 Task: Log work in the project TurboCharge for the issue 'Develop a new tool for automated testing of augmented reality applications' spent time as '3w 3d 9h 51m' and remaining time as '3w 3d 21h 59m' and move to top of backlog. Now add the issue to the epic 'IT Service Desk Implementation'.
Action: Mouse moved to (208, 69)
Screenshot: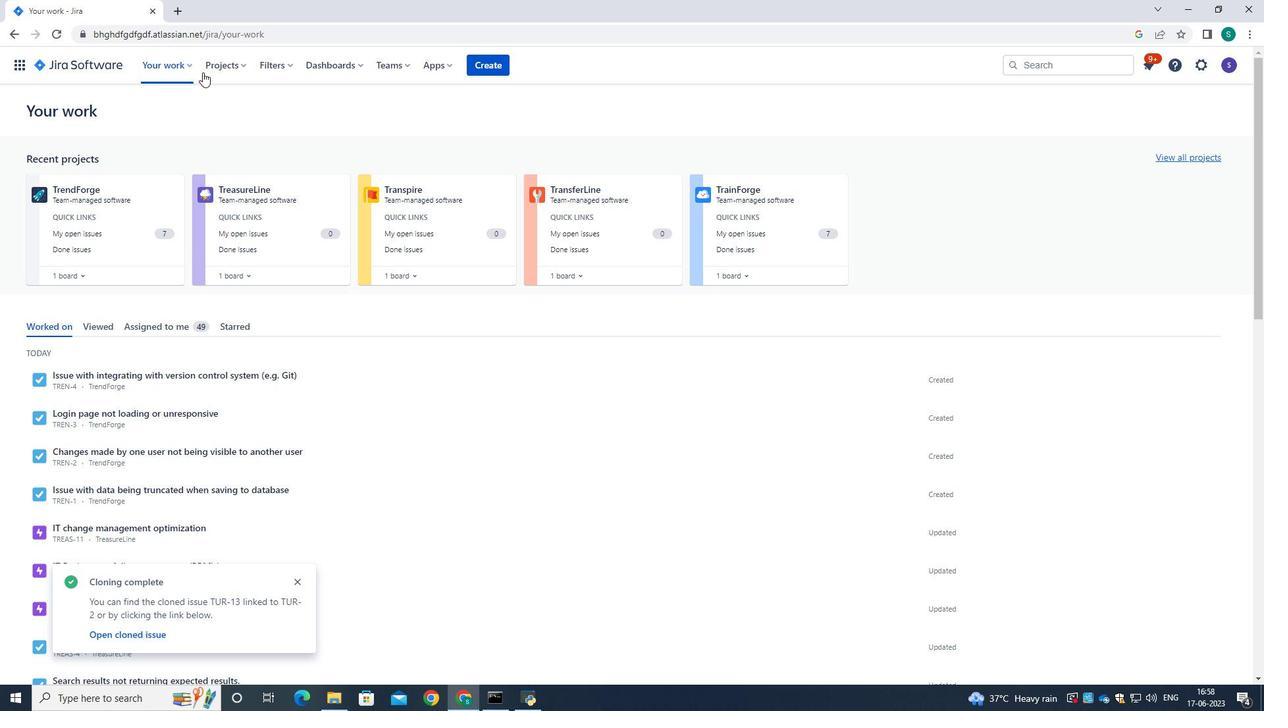 
Action: Mouse pressed left at (208, 69)
Screenshot: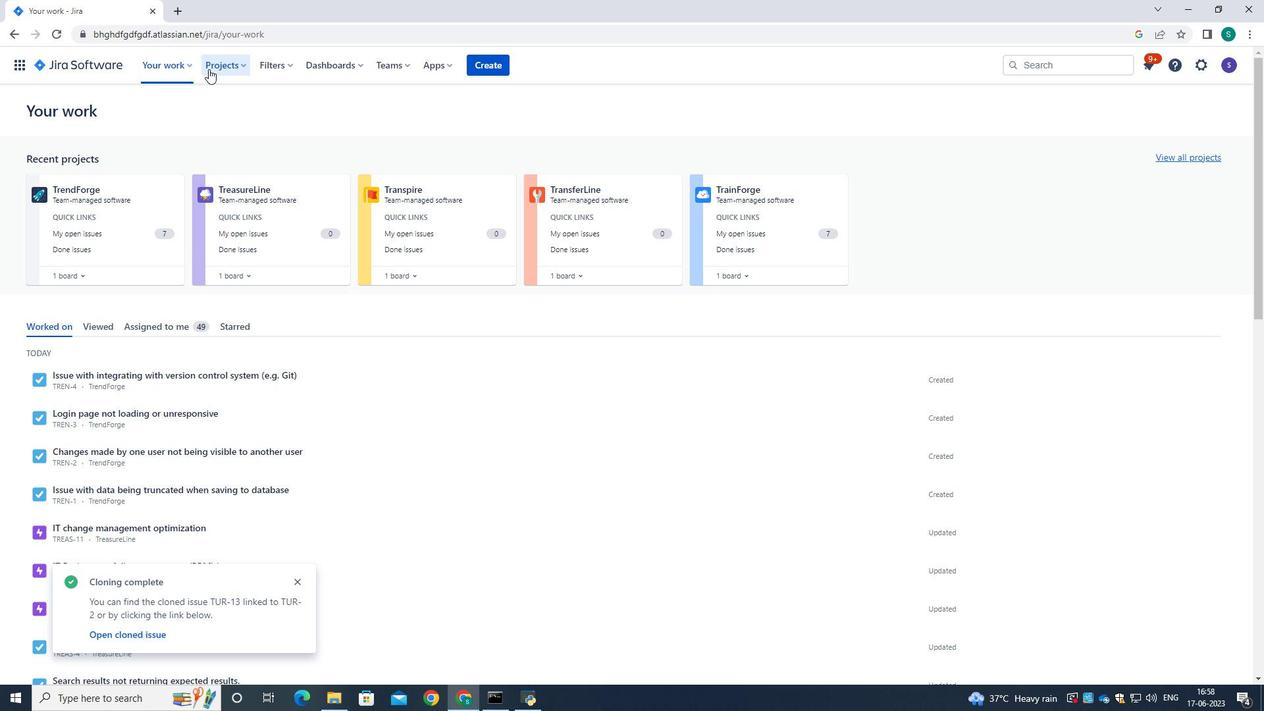 
Action: Mouse moved to (219, 121)
Screenshot: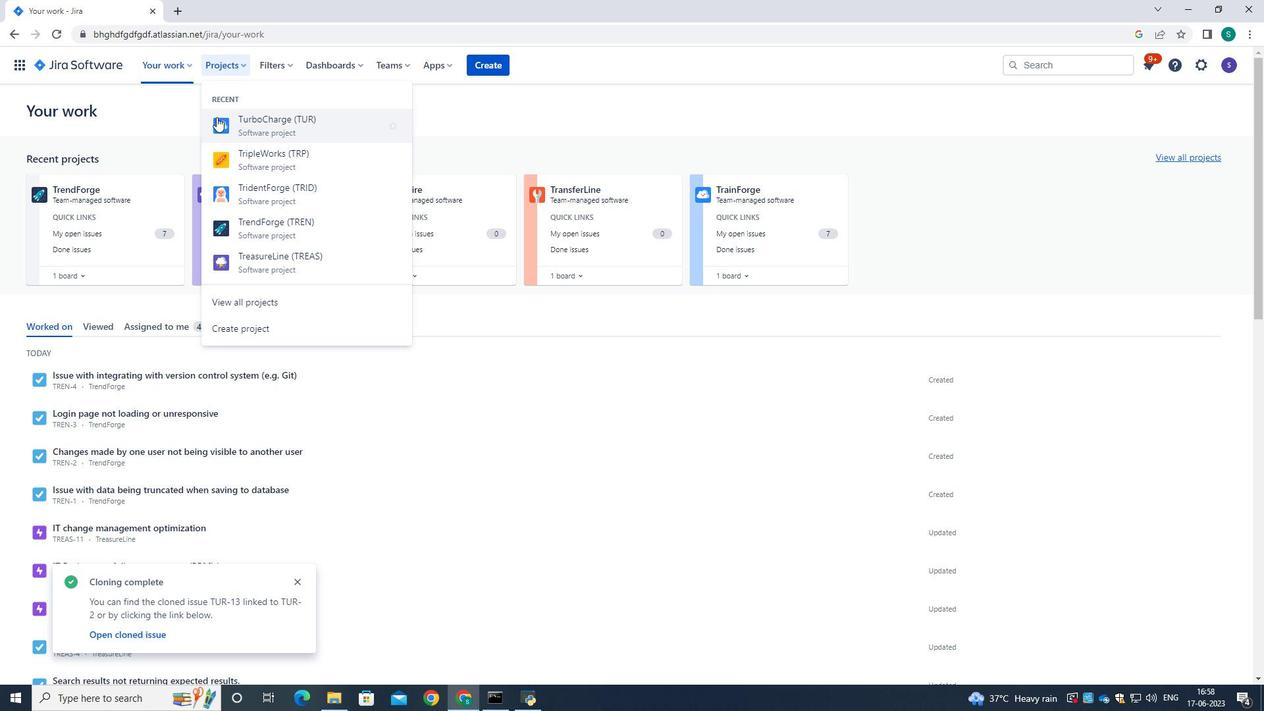 
Action: Mouse pressed left at (219, 121)
Screenshot: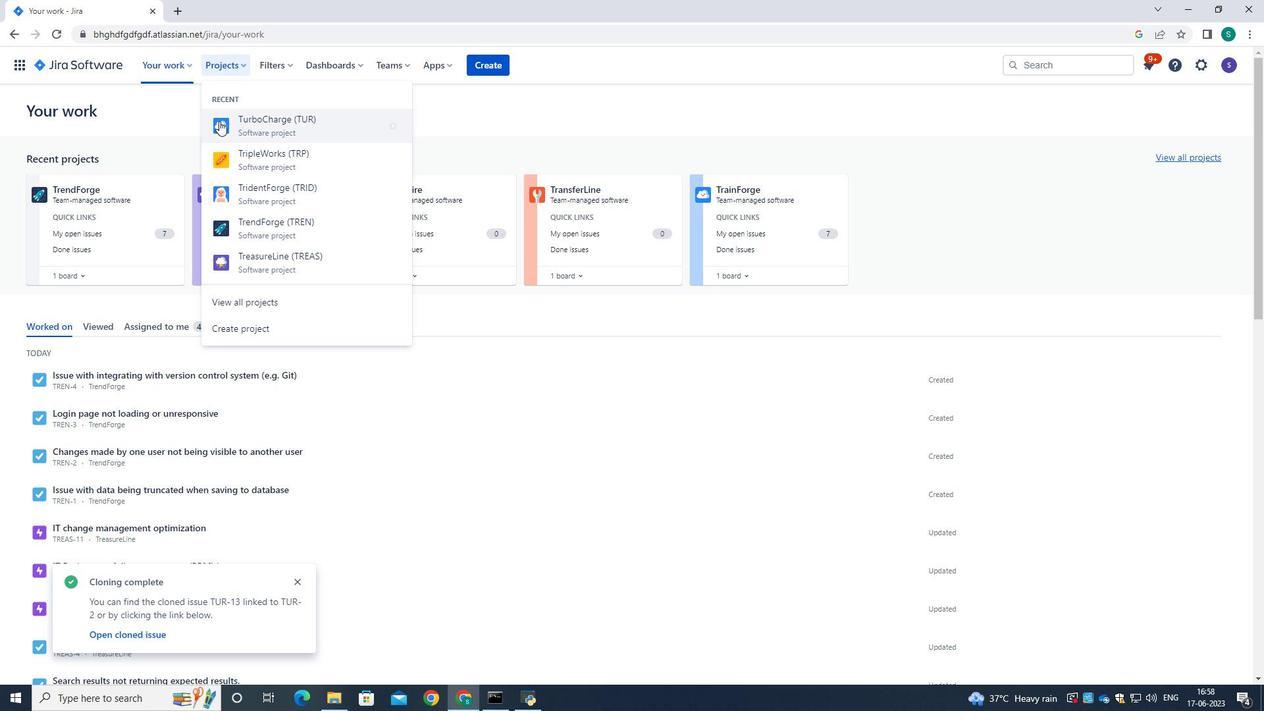
Action: Mouse moved to (68, 190)
Screenshot: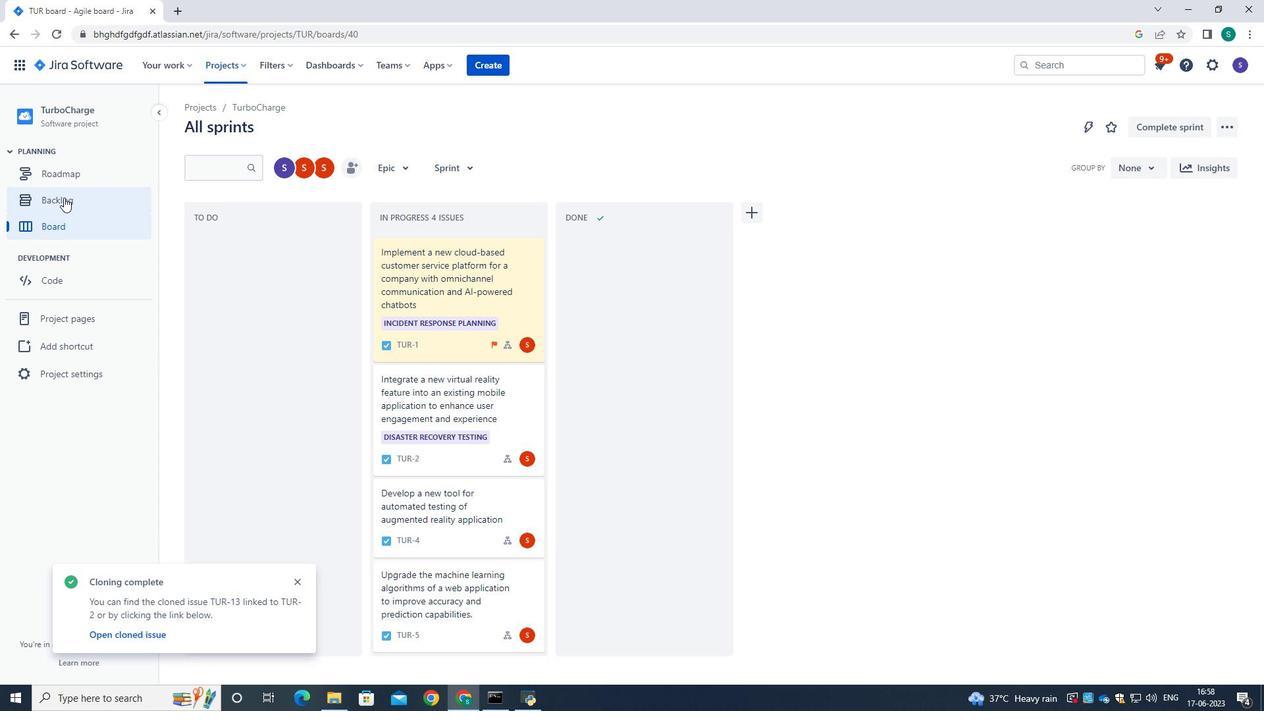
Action: Mouse pressed left at (68, 190)
Screenshot: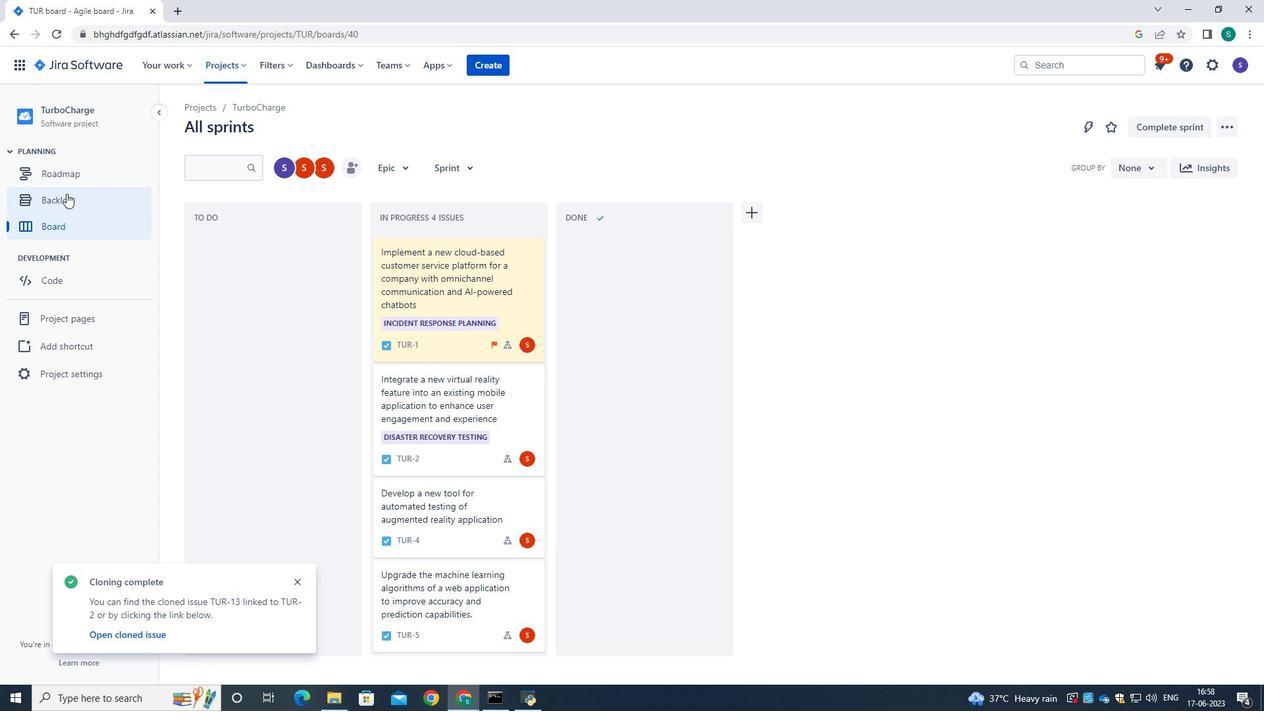 
Action: Mouse moved to (574, 264)
Screenshot: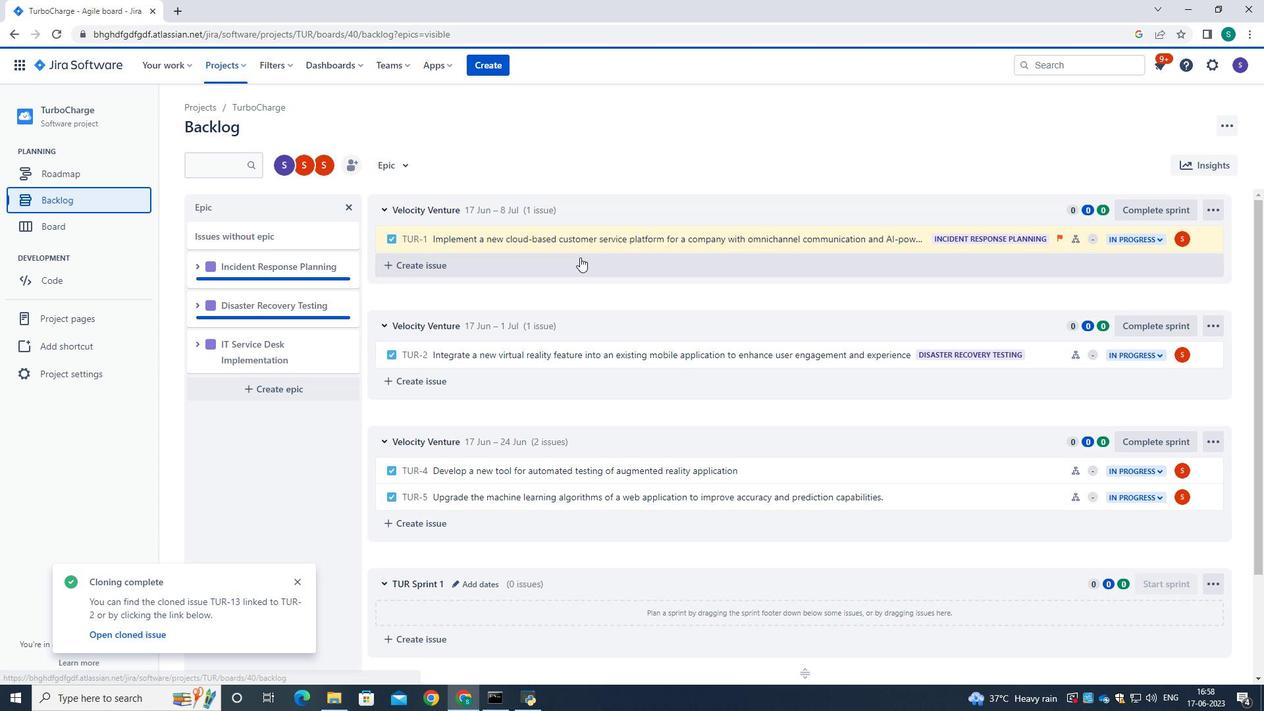 
Action: Mouse scrolled (574, 264) with delta (0, 0)
Screenshot: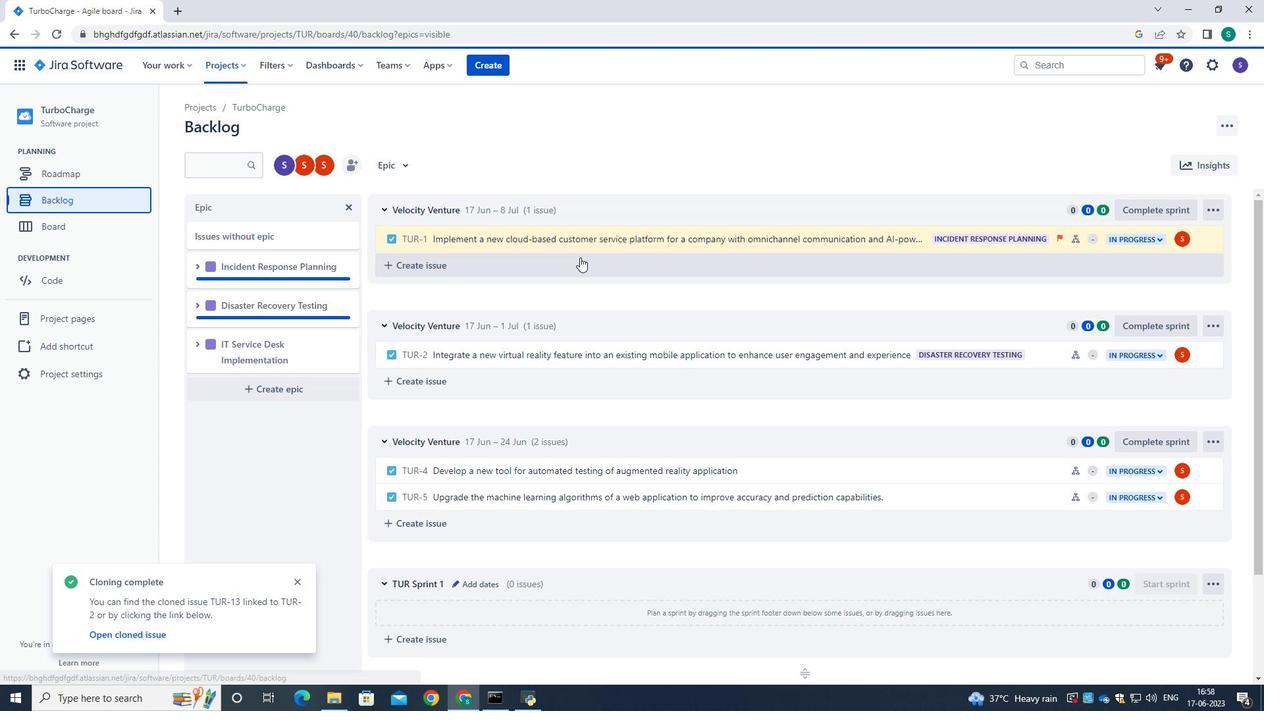 
Action: Mouse scrolled (574, 264) with delta (0, 0)
Screenshot: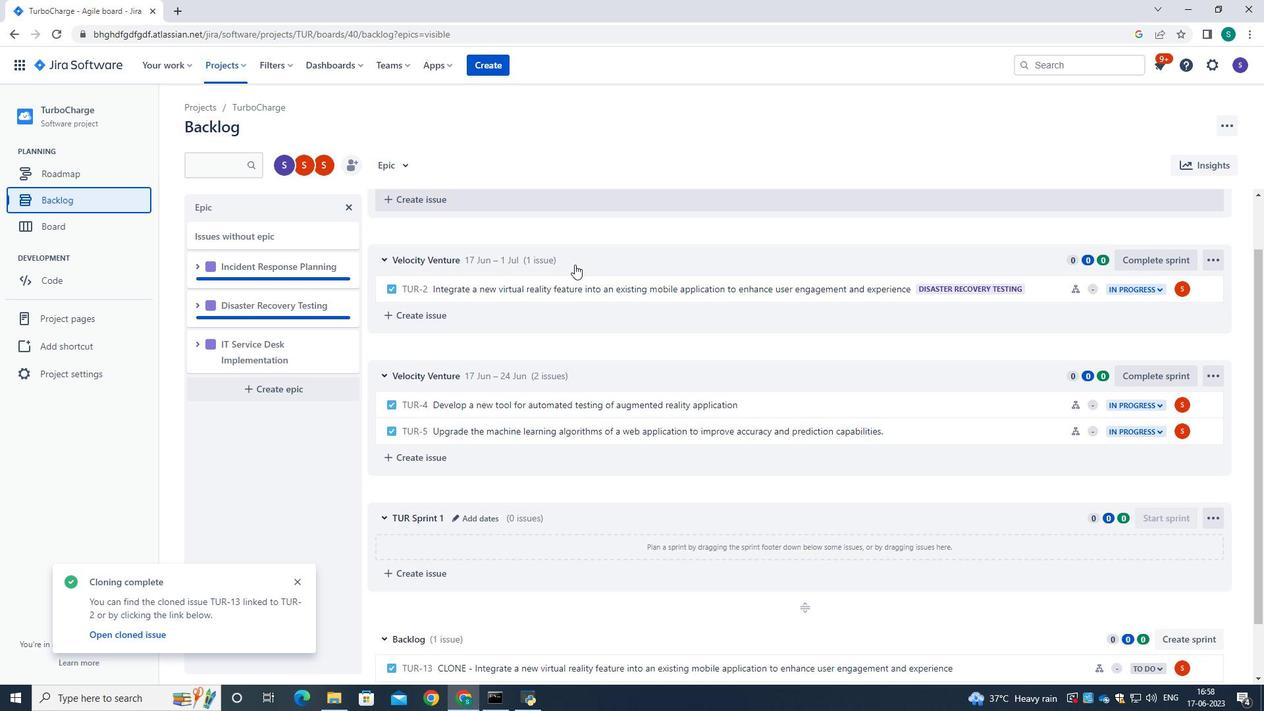 
Action: Mouse scrolled (574, 264) with delta (0, 0)
Screenshot: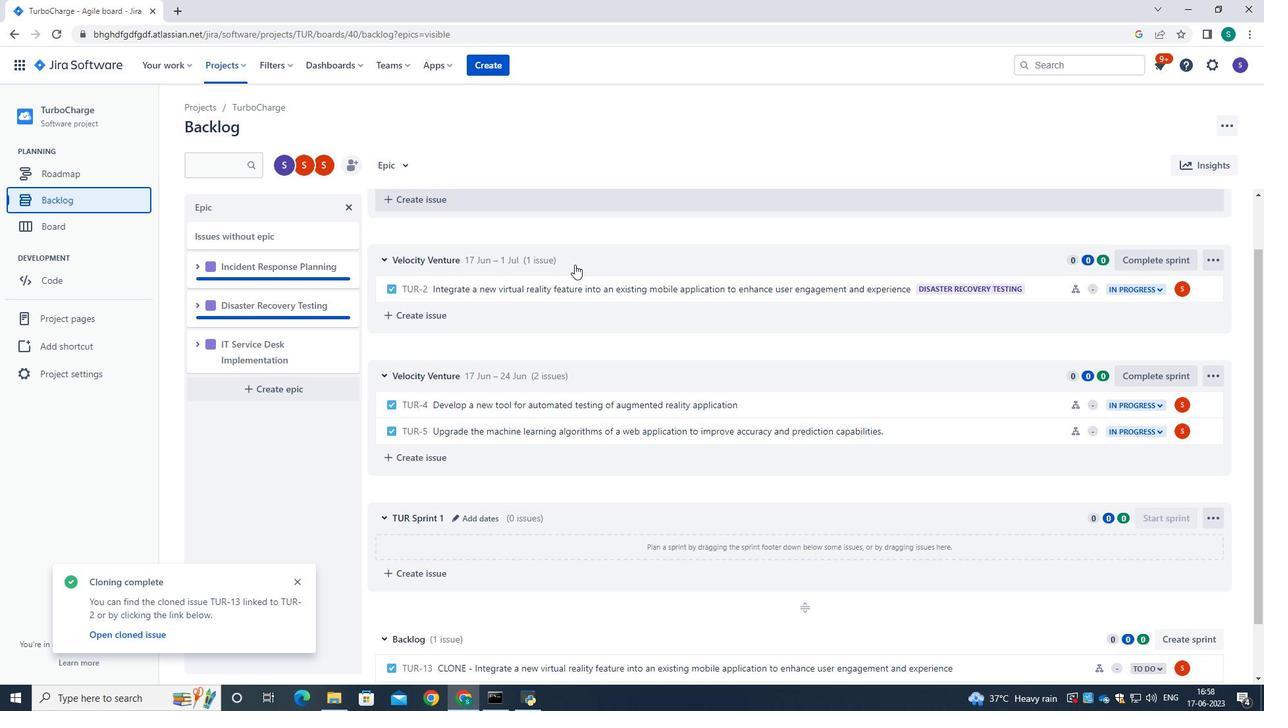 
Action: Mouse moved to (667, 340)
Screenshot: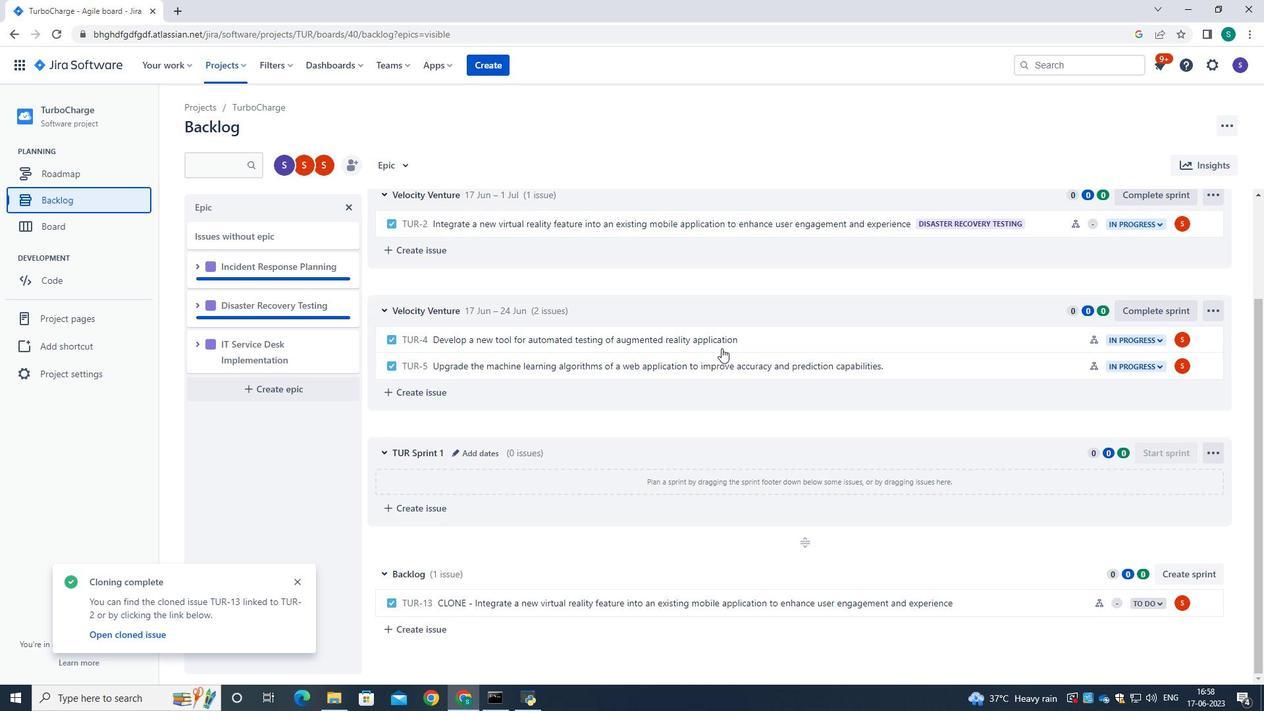 
Action: Mouse pressed left at (667, 340)
Screenshot: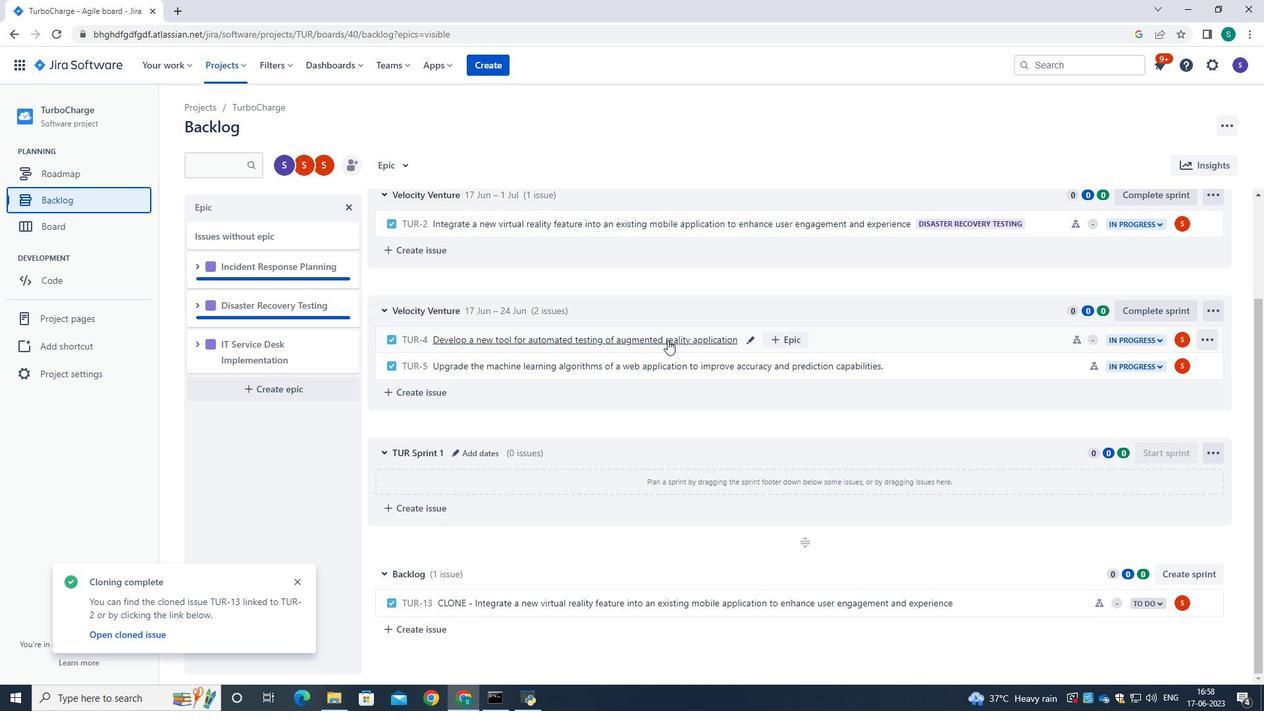 
Action: Mouse moved to (1122, 391)
Screenshot: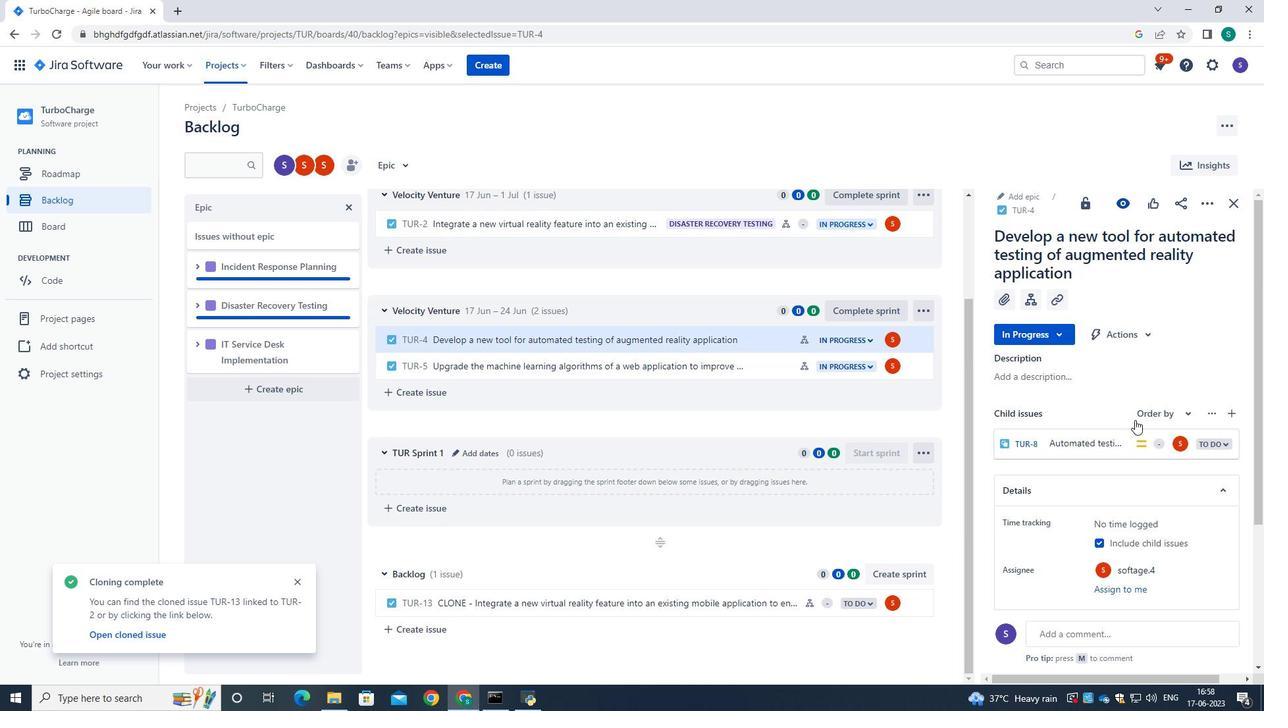 
Action: Mouse scrolled (1122, 391) with delta (0, 0)
Screenshot: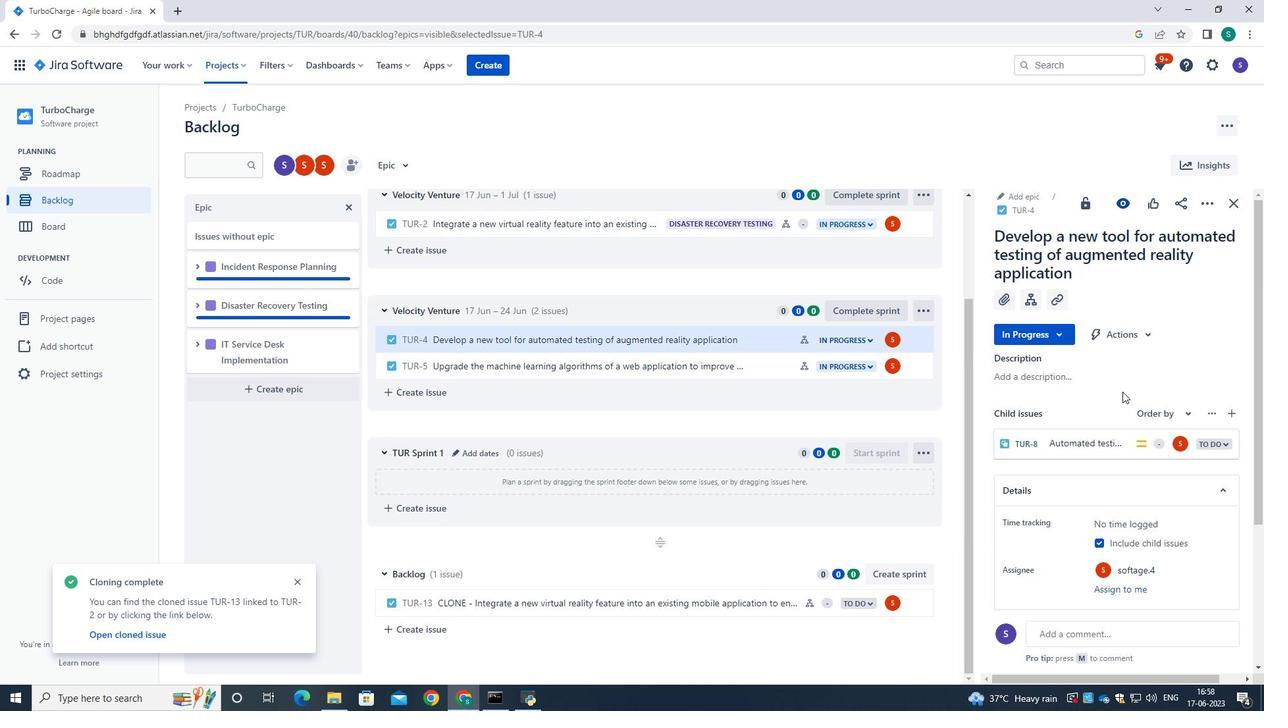 
Action: Mouse scrolled (1122, 392) with delta (0, 0)
Screenshot: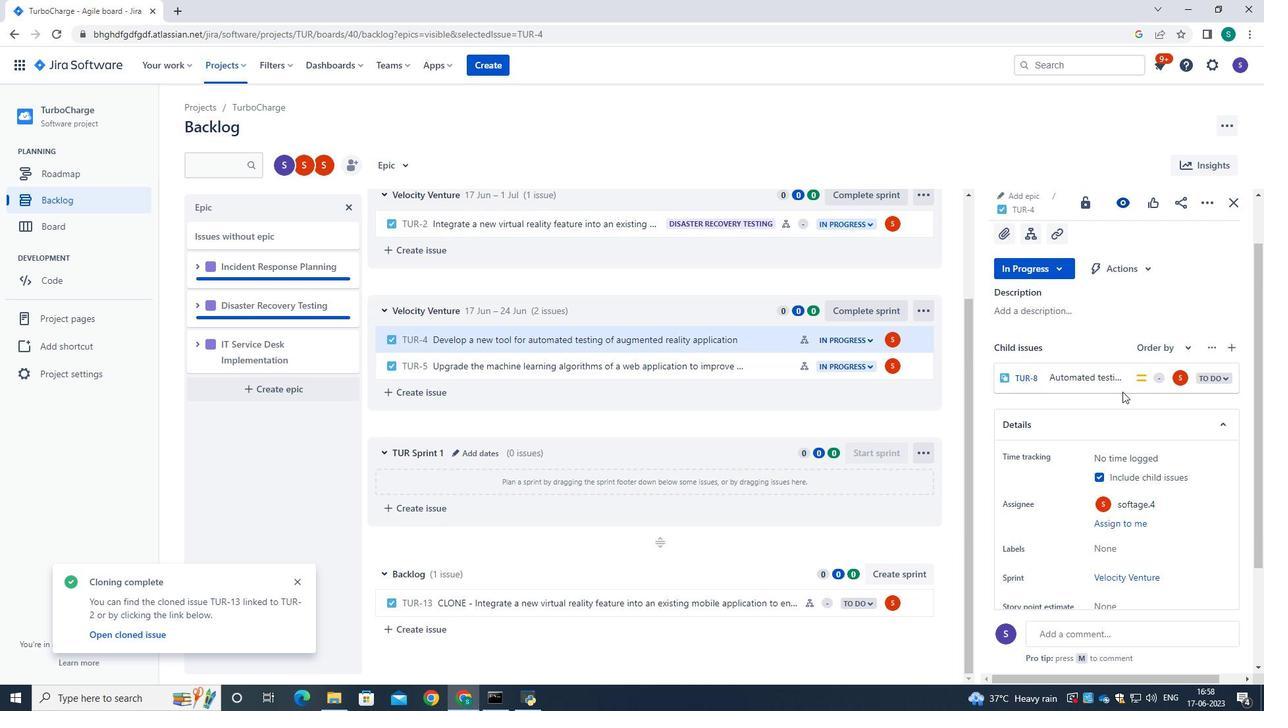 
Action: Mouse scrolled (1122, 392) with delta (0, 0)
Screenshot: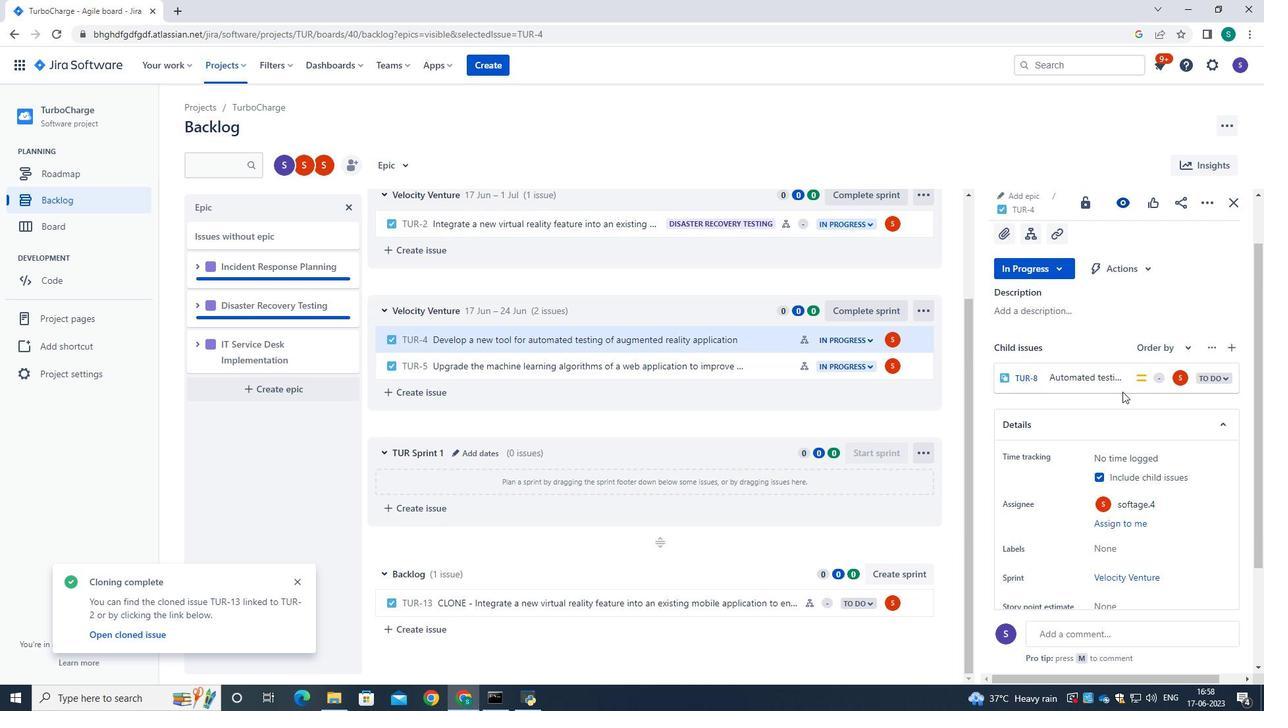 
Action: Mouse moved to (1071, 359)
Screenshot: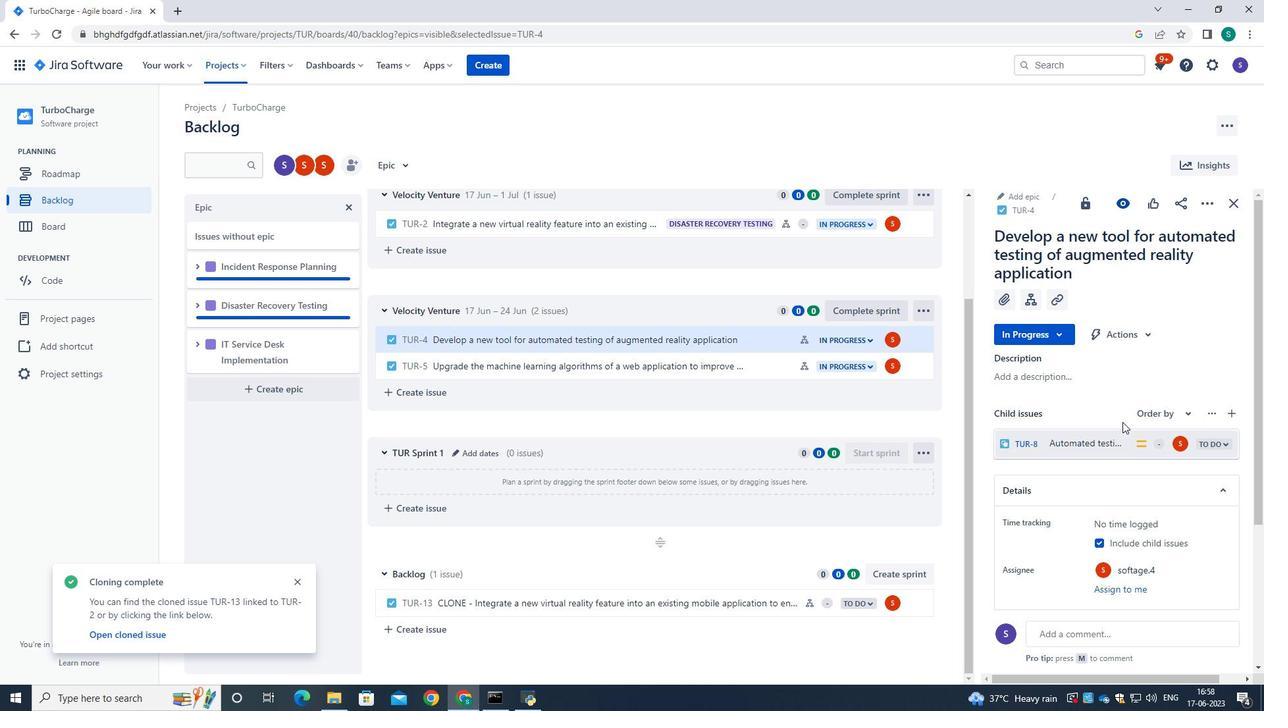 
Action: Mouse scrolled (1071, 358) with delta (0, 0)
Screenshot: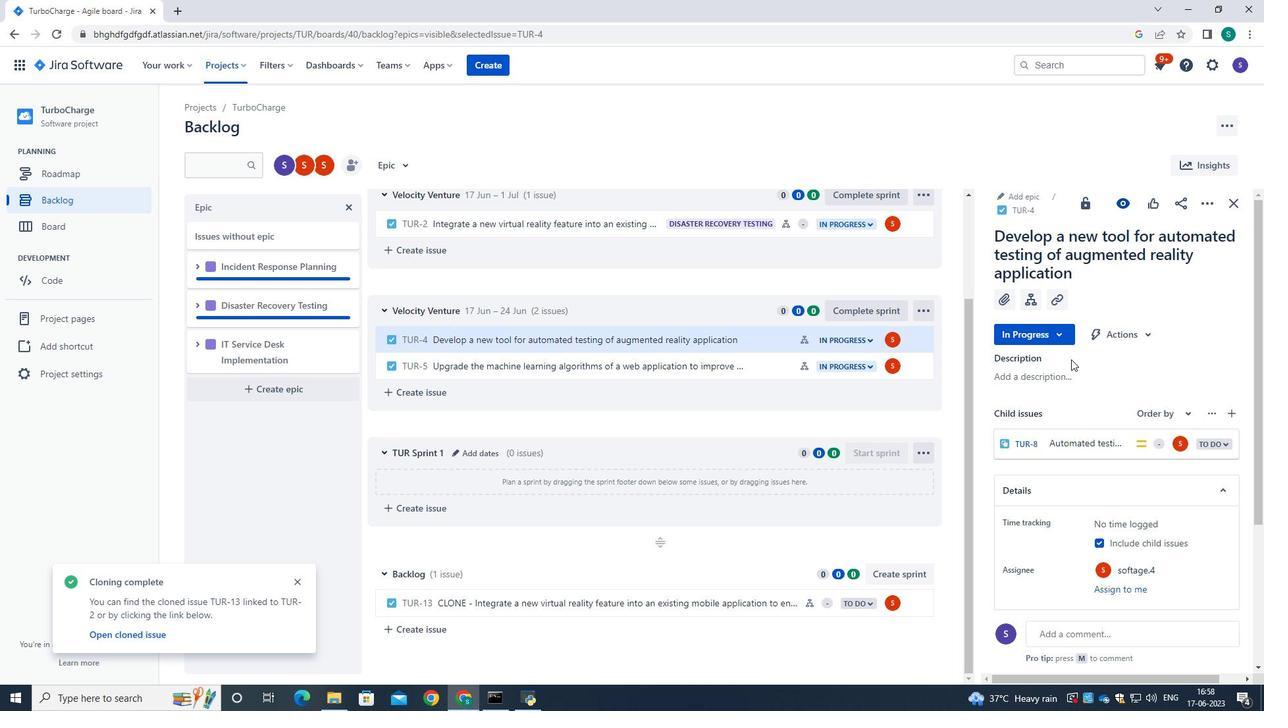 
Action: Mouse scrolled (1071, 358) with delta (0, 0)
Screenshot: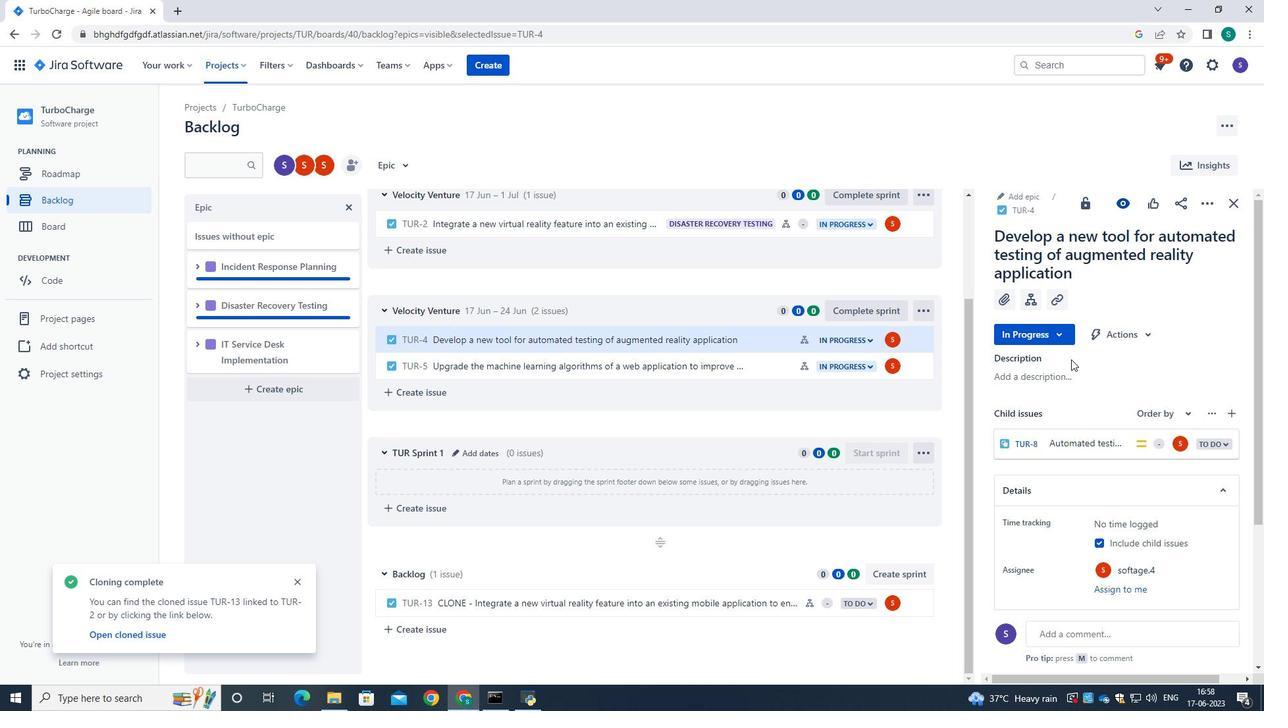 
Action: Mouse scrolled (1071, 360) with delta (0, 0)
Screenshot: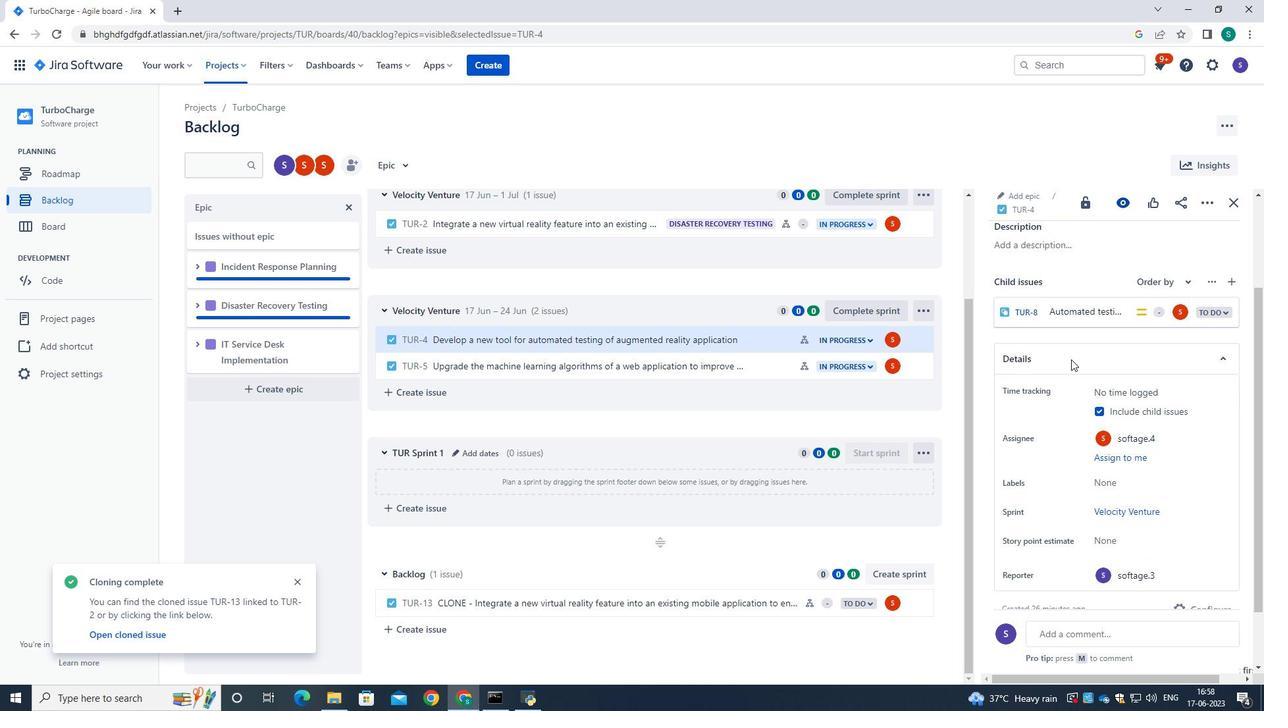 
Action: Mouse scrolled (1071, 360) with delta (0, 0)
Screenshot: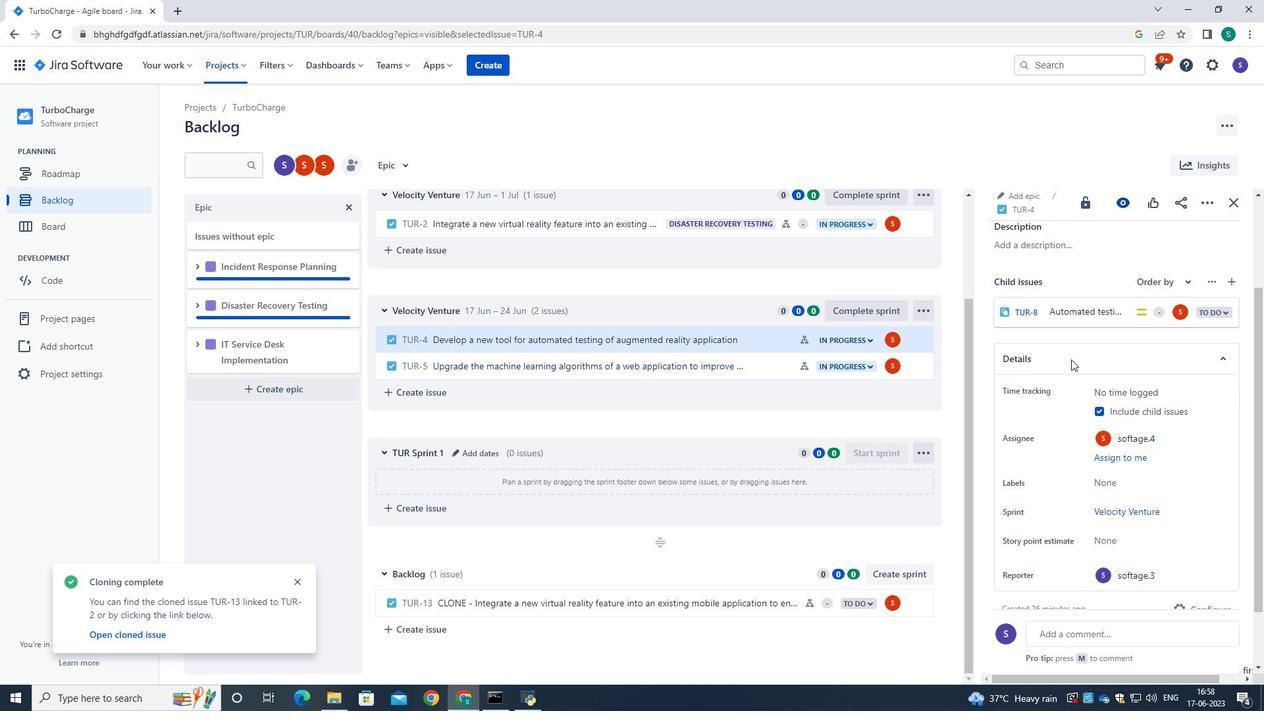 
Action: Mouse scrolled (1071, 360) with delta (0, 0)
Screenshot: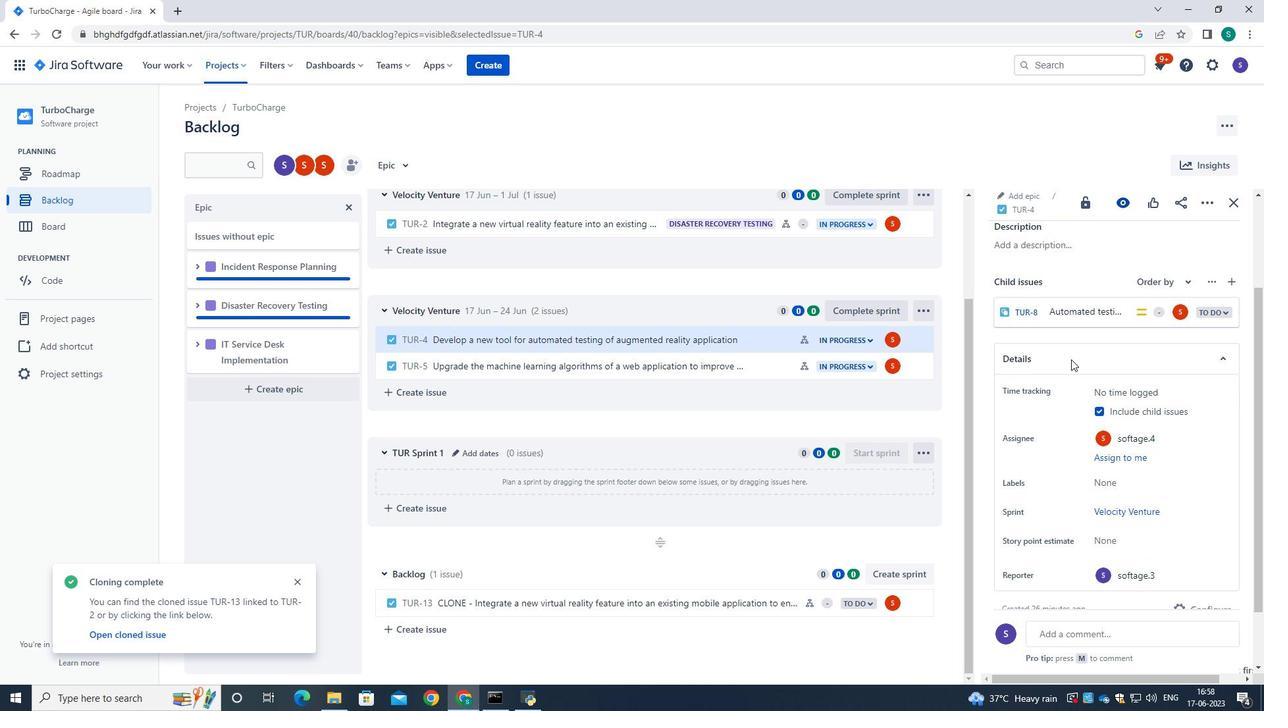 
Action: Mouse moved to (1209, 209)
Screenshot: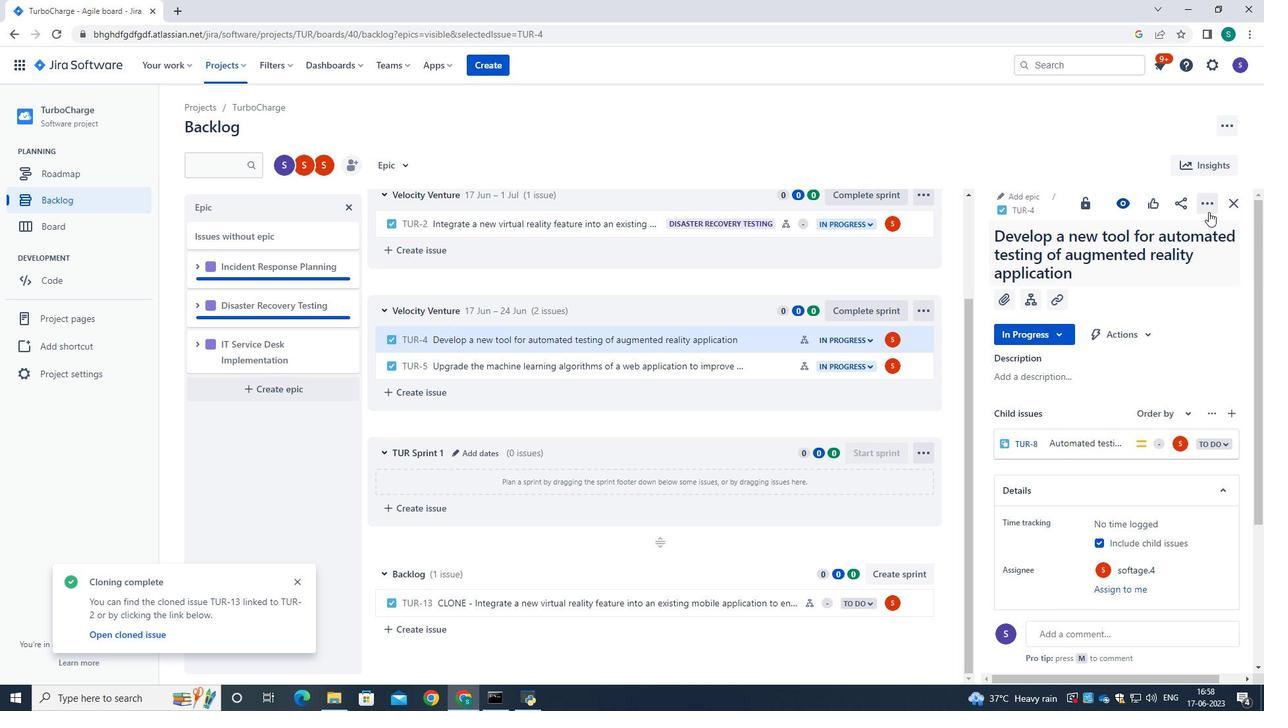 
Action: Mouse pressed left at (1209, 209)
Screenshot: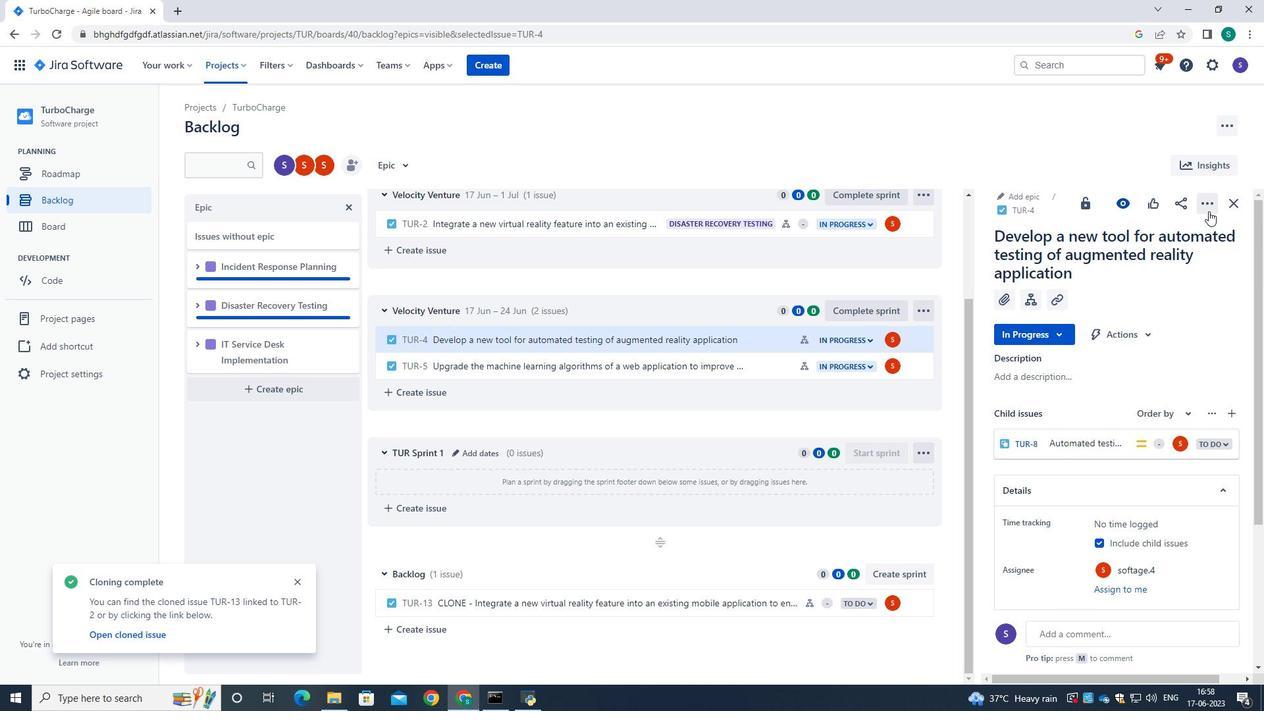 
Action: Mouse moved to (1135, 239)
Screenshot: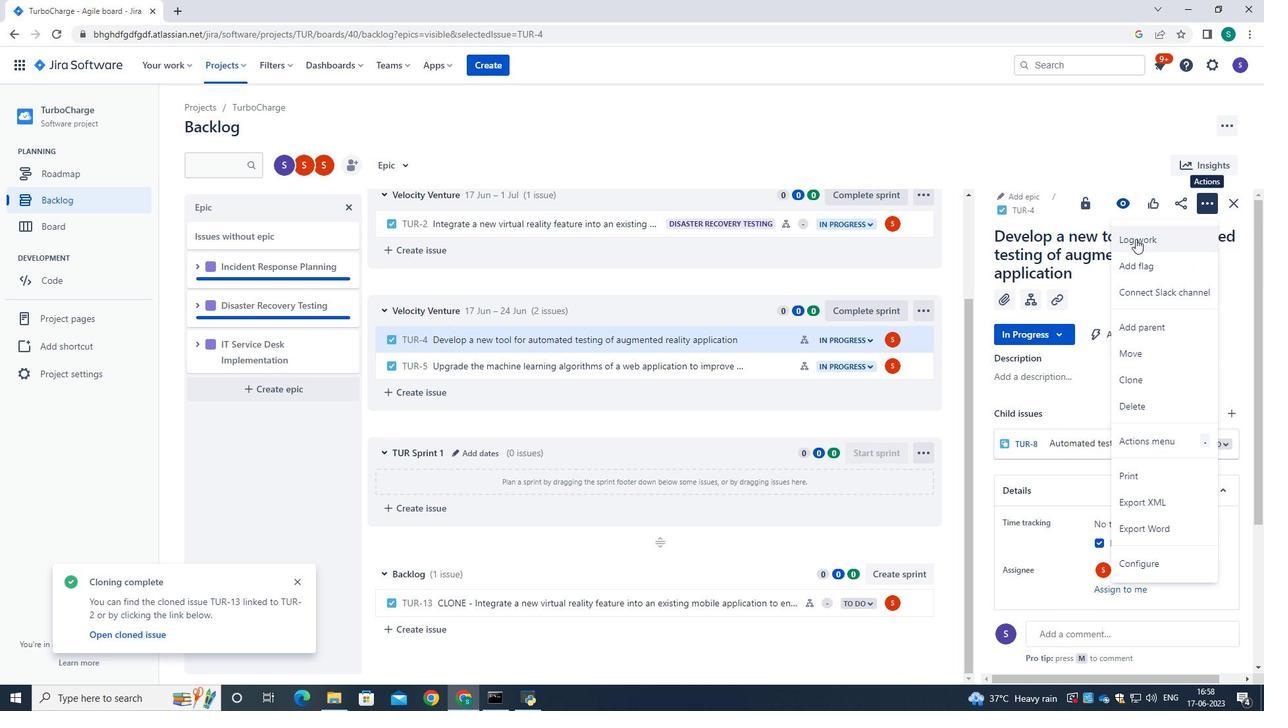 
Action: Mouse pressed left at (1135, 239)
Screenshot: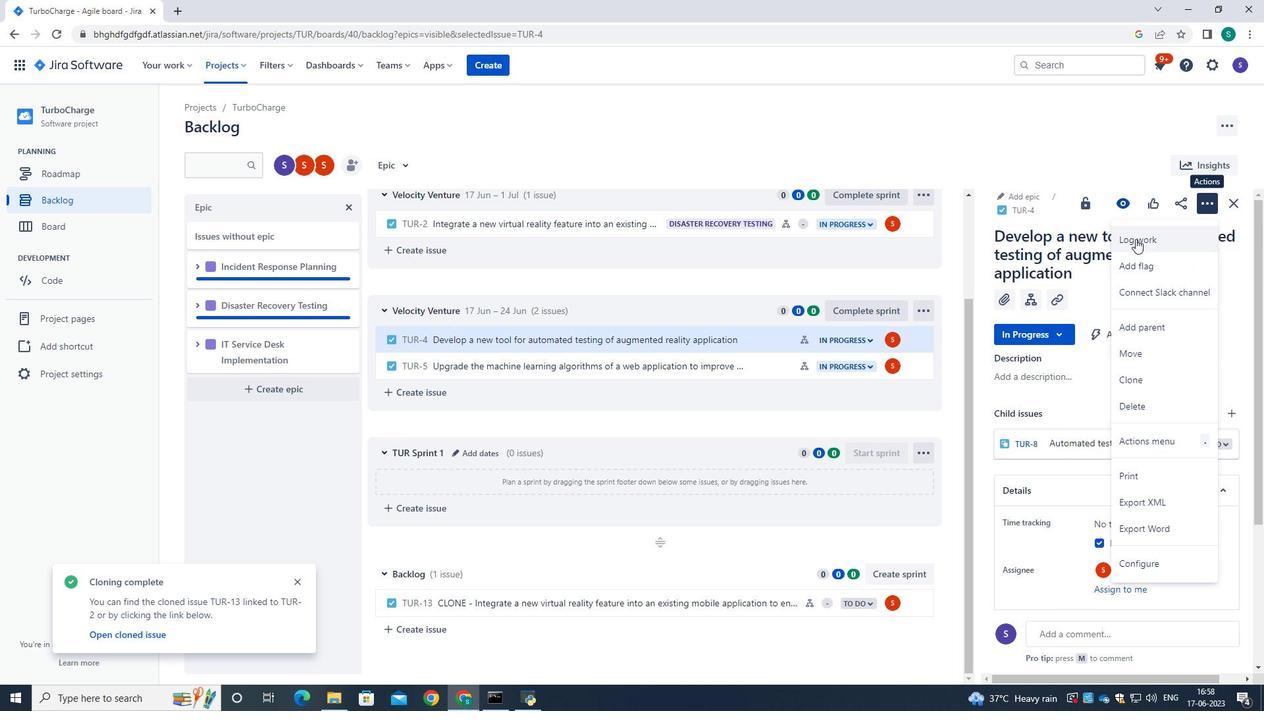 
Action: Mouse moved to (558, 194)
Screenshot: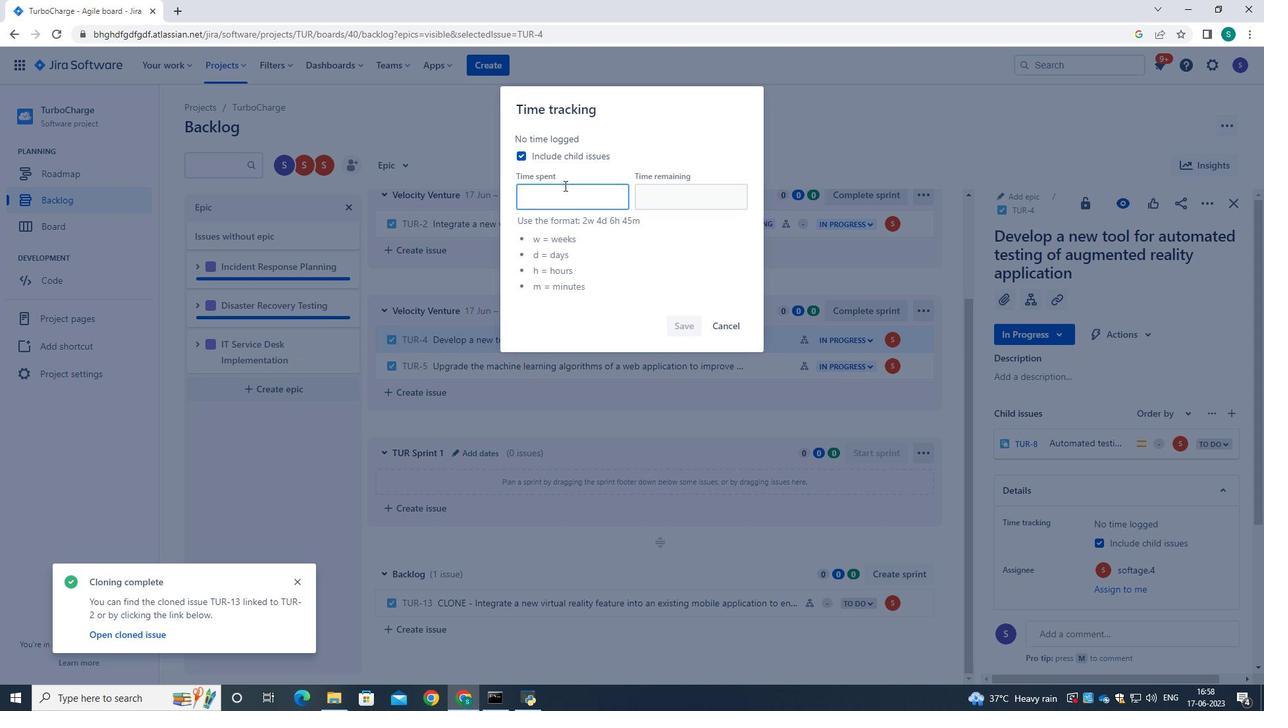 
Action: Mouse pressed left at (558, 194)
Screenshot: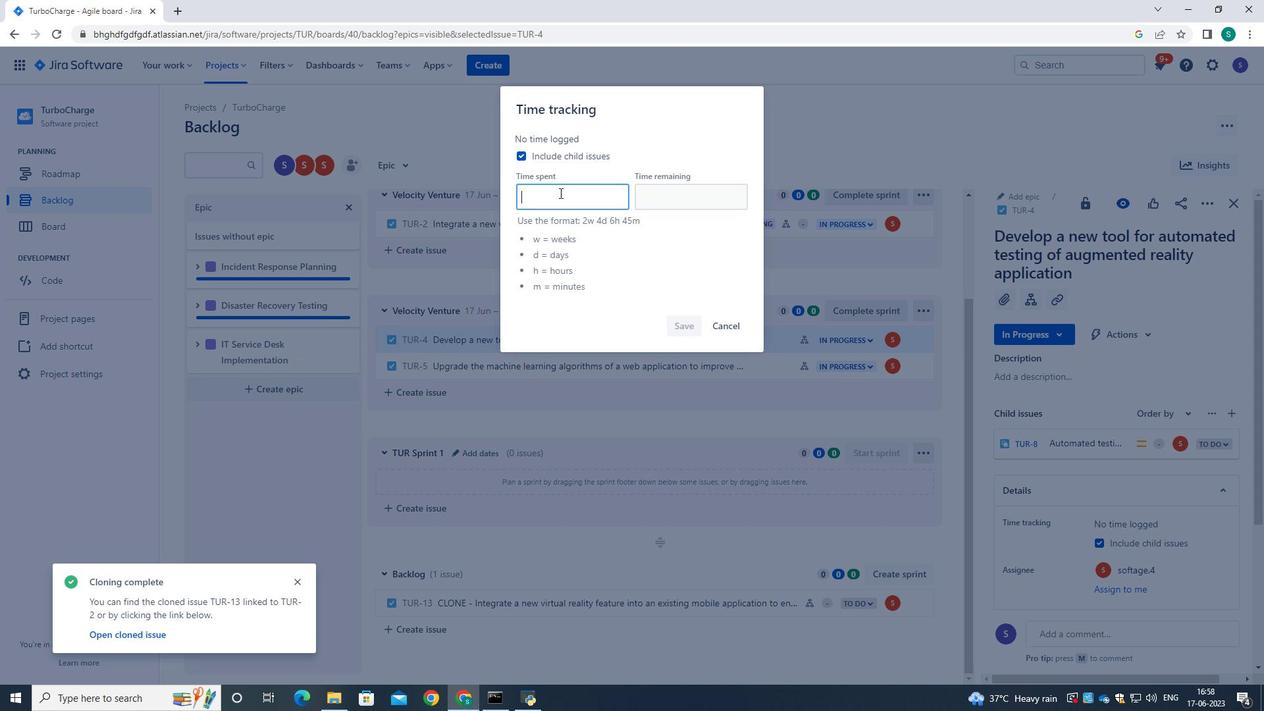 
Action: Key pressed 3w<Key.space>3d<Key.space>9h<Key.space>51m
Screenshot: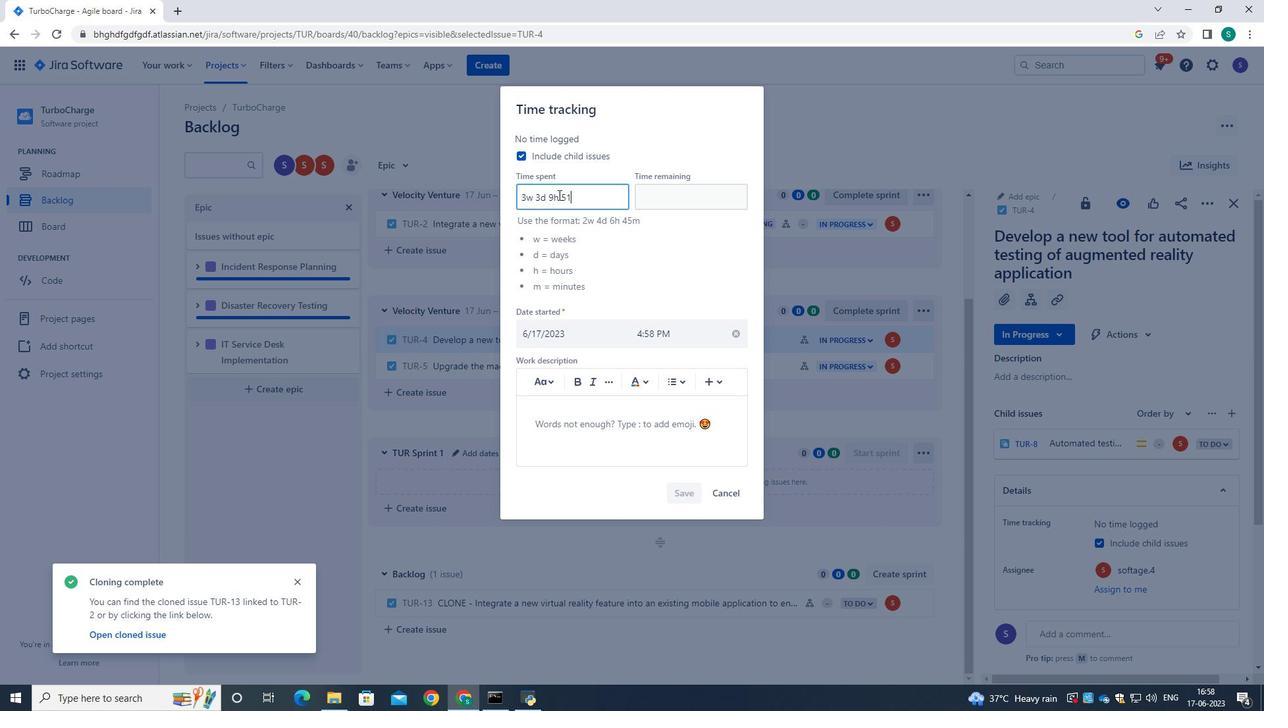 
Action: Mouse moved to (684, 198)
Screenshot: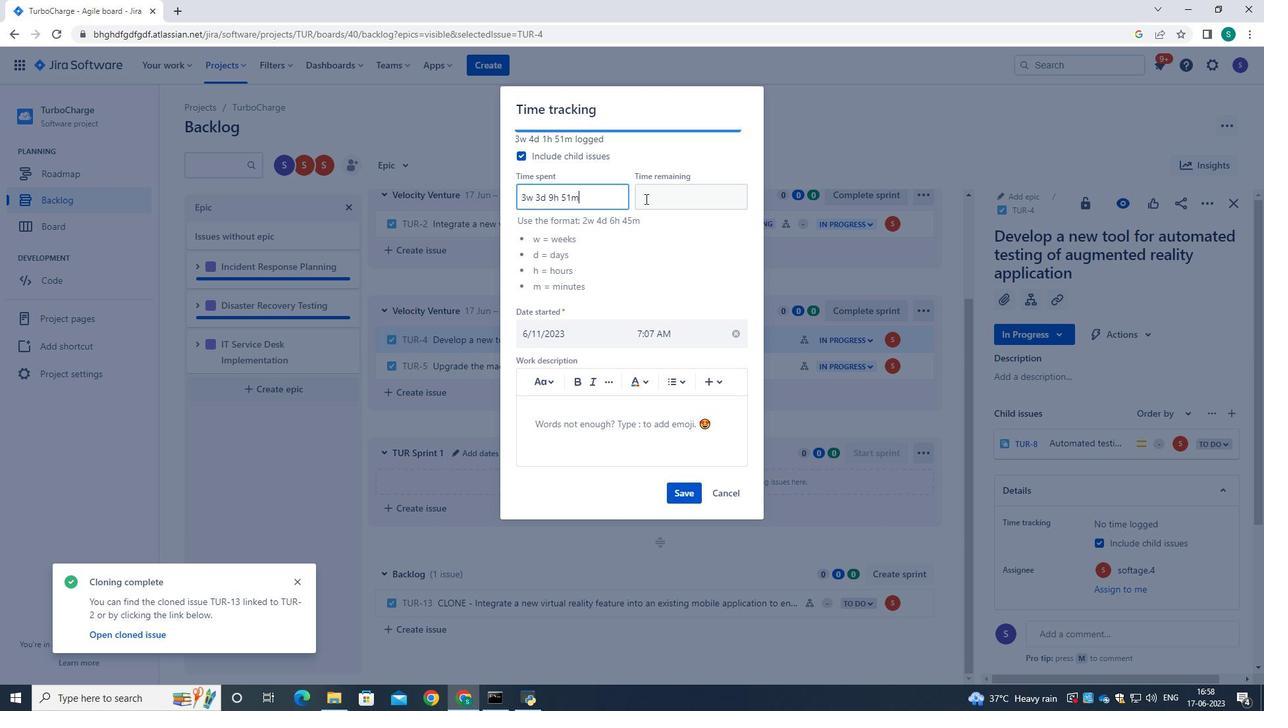 
Action: Mouse pressed left at (684, 198)
Screenshot: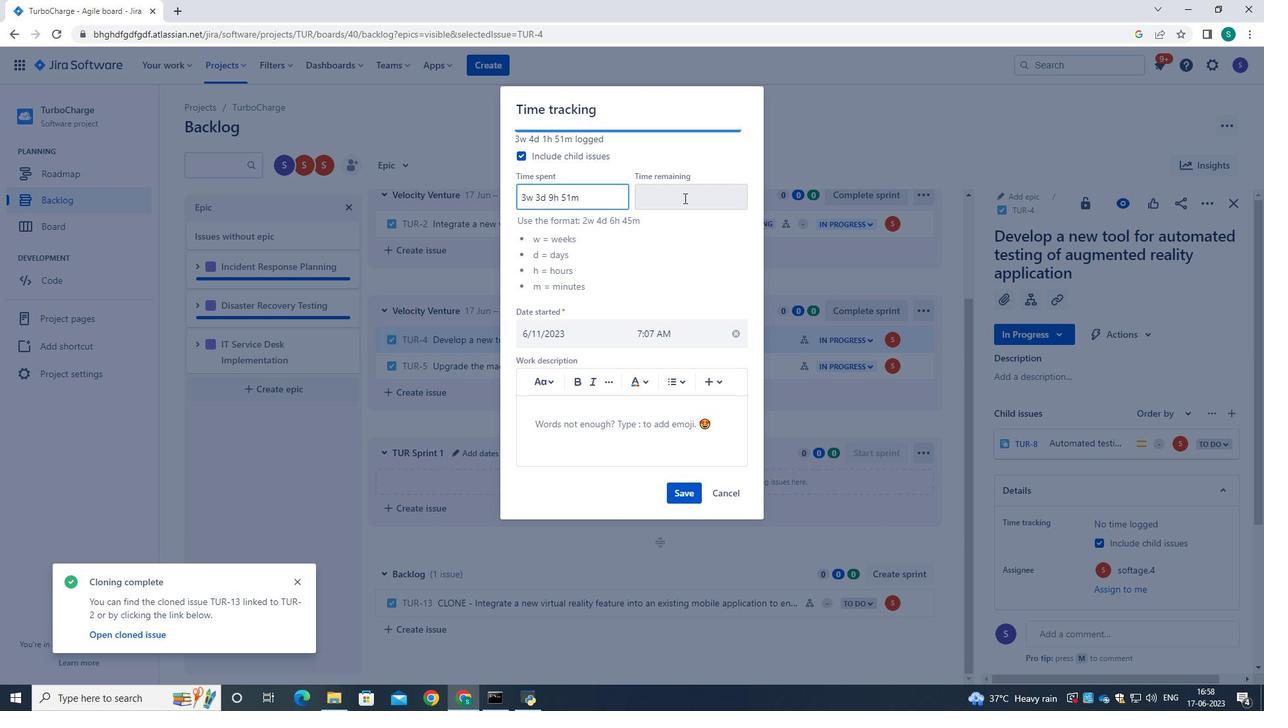 
Action: Key pressed 3w<Key.space>3d<Key.space>21h<Key.space>59m
Screenshot: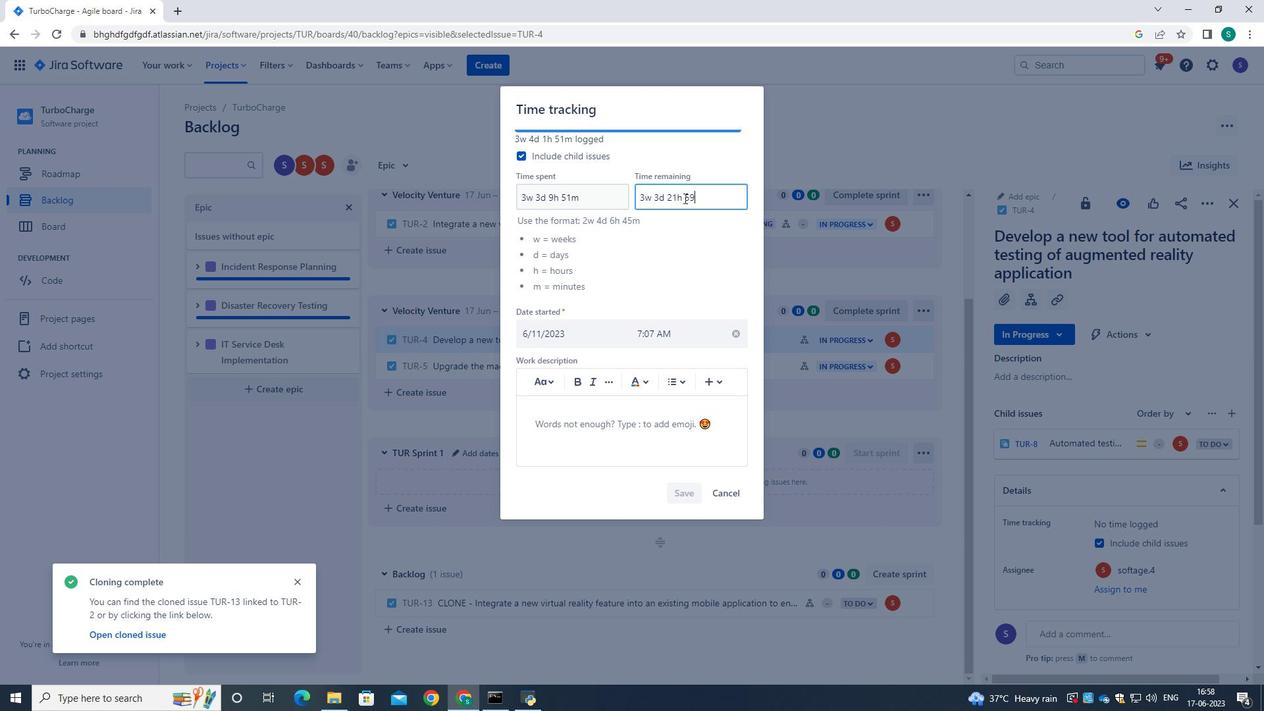 
Action: Mouse moved to (690, 500)
Screenshot: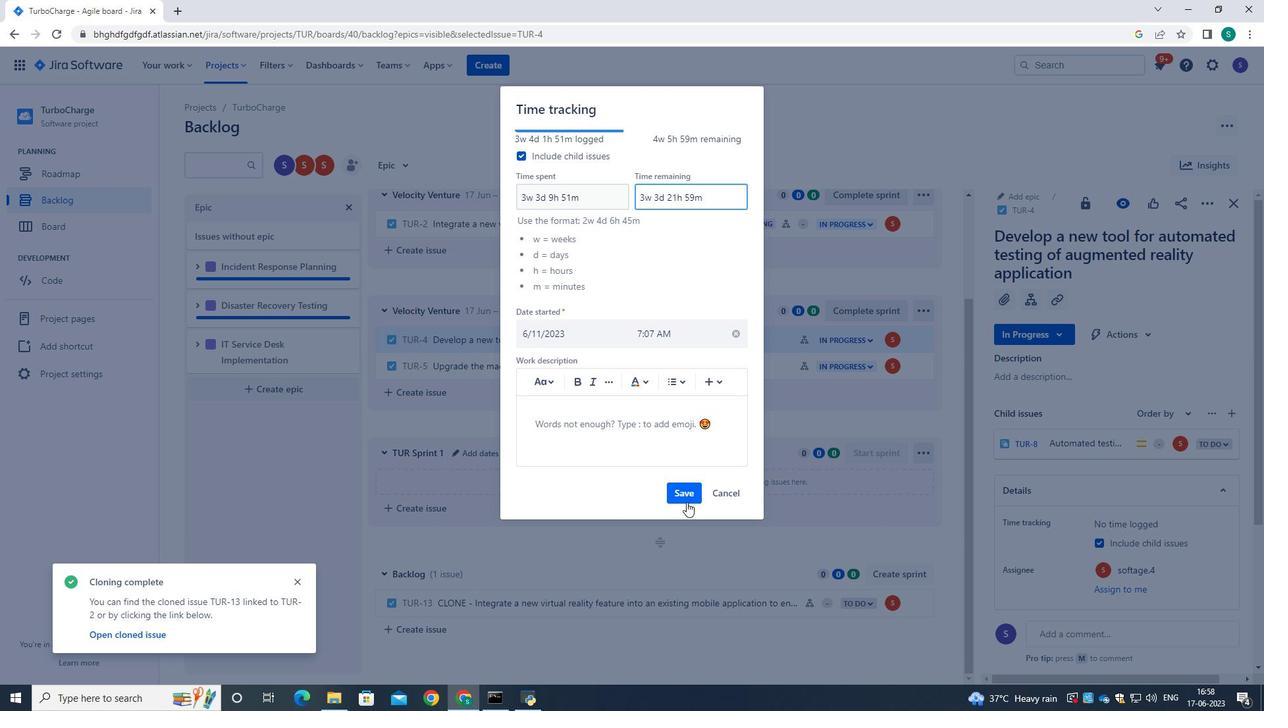 
Action: Mouse pressed left at (690, 500)
Screenshot: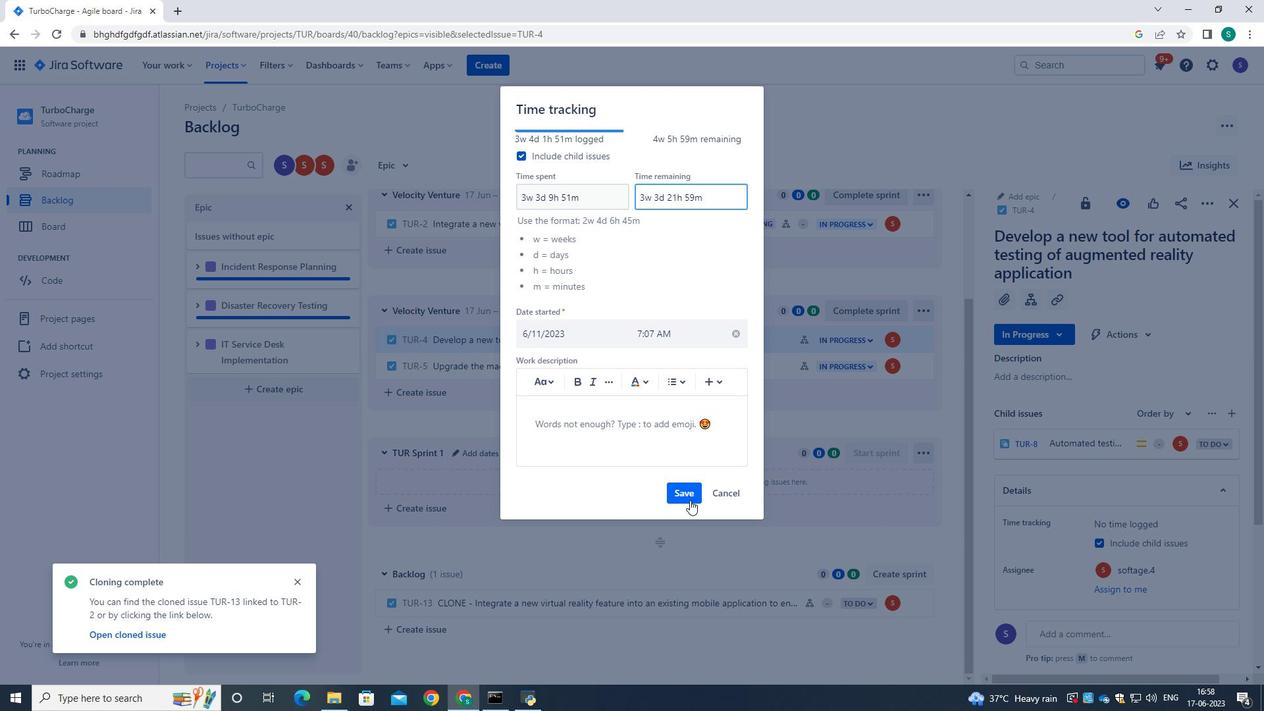 
Action: Mouse moved to (821, 407)
Screenshot: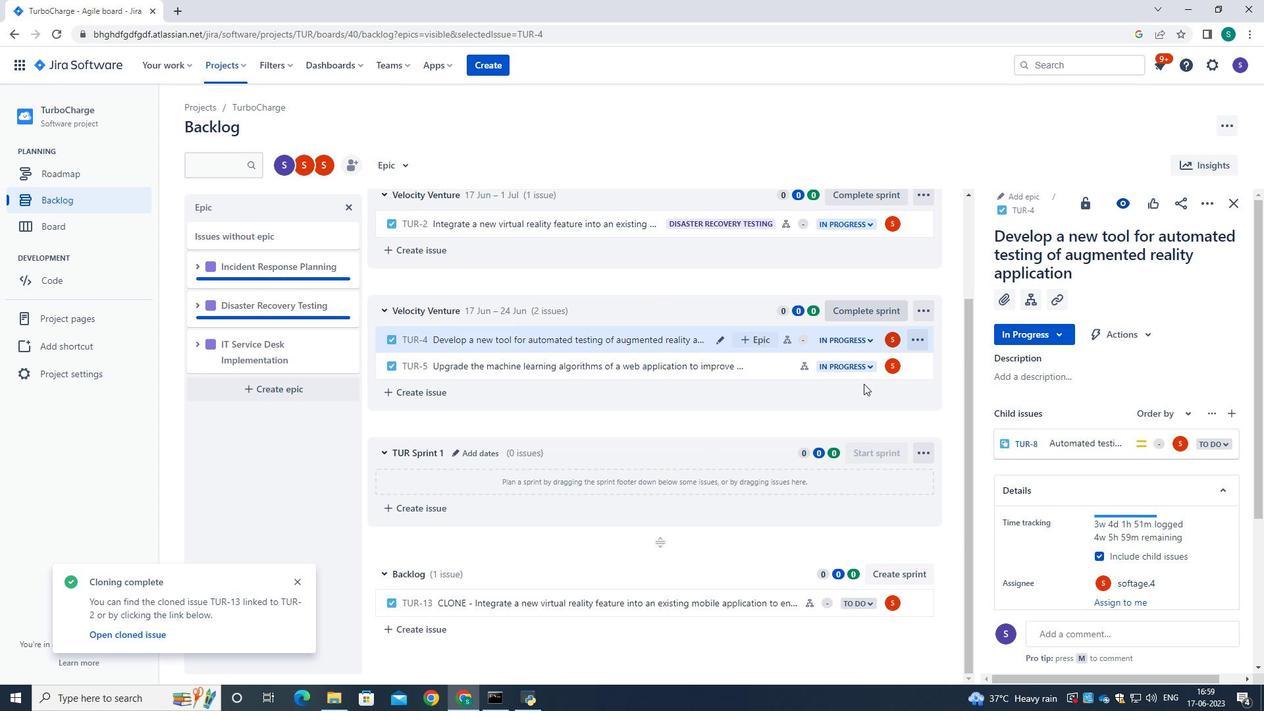 
Action: Mouse scrolled (821, 408) with delta (0, 0)
Screenshot: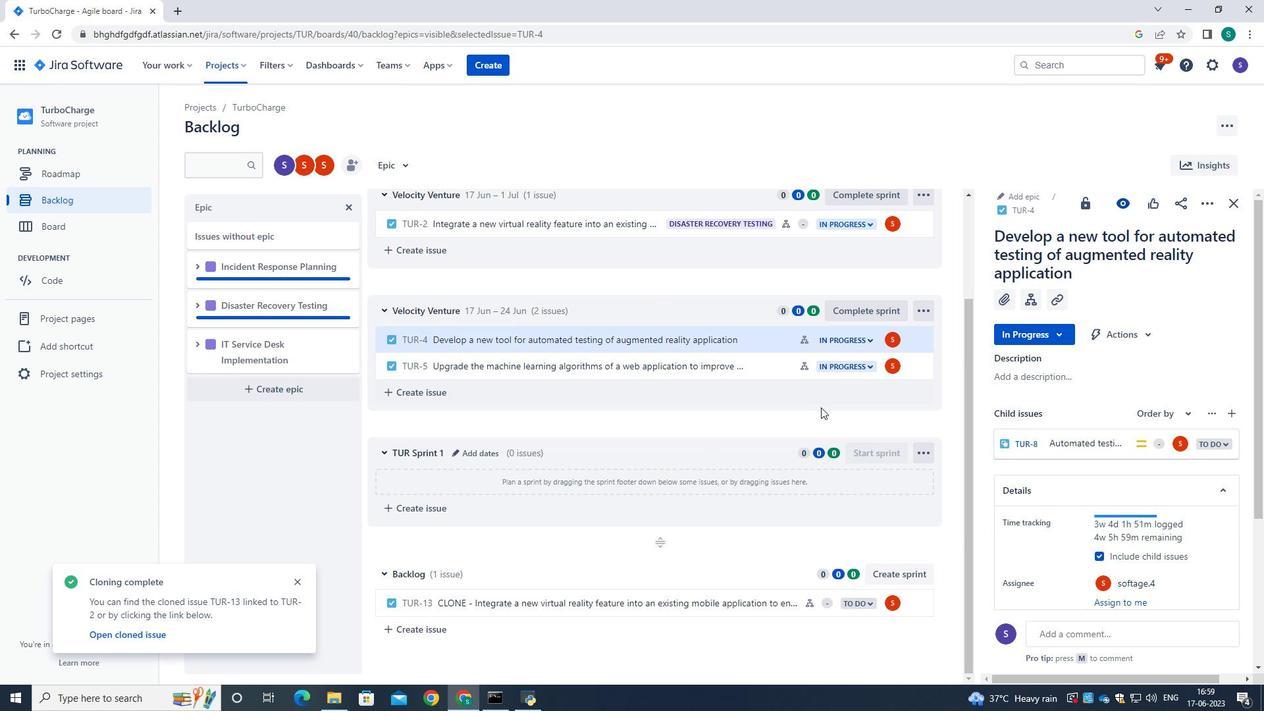 
Action: Mouse moved to (729, 379)
Screenshot: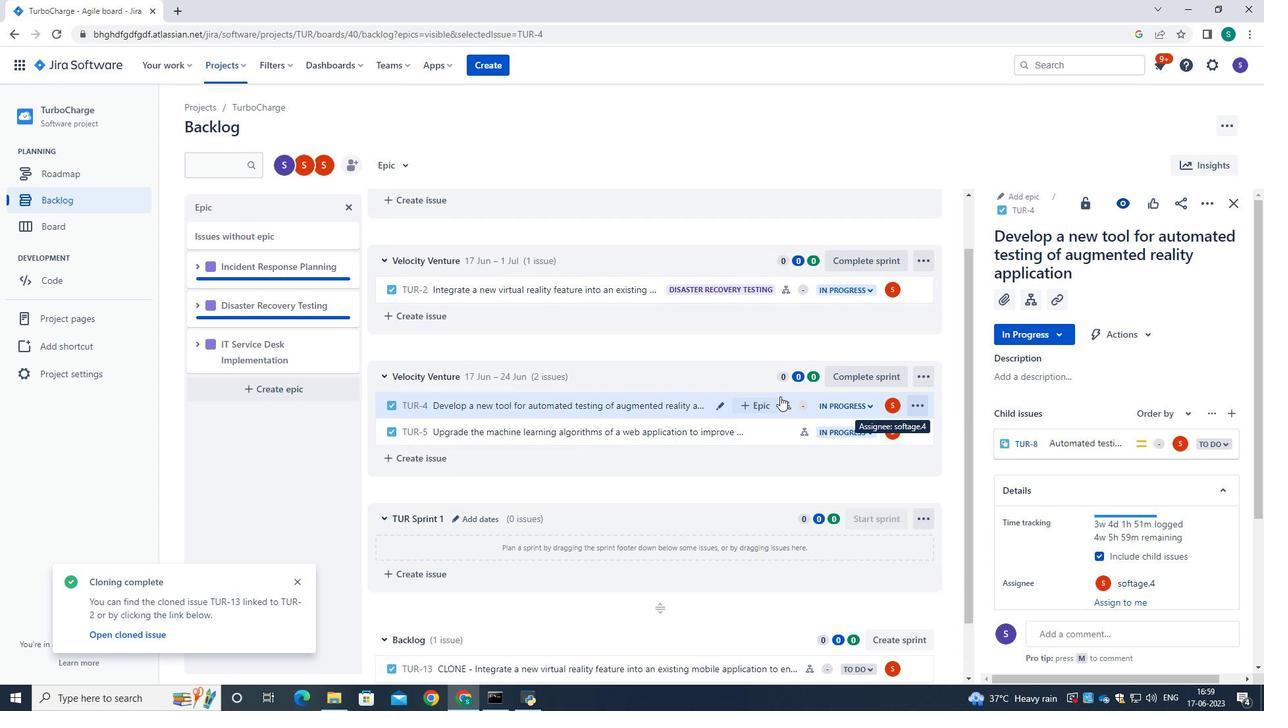 
Action: Mouse scrolled (729, 379) with delta (0, 0)
Screenshot: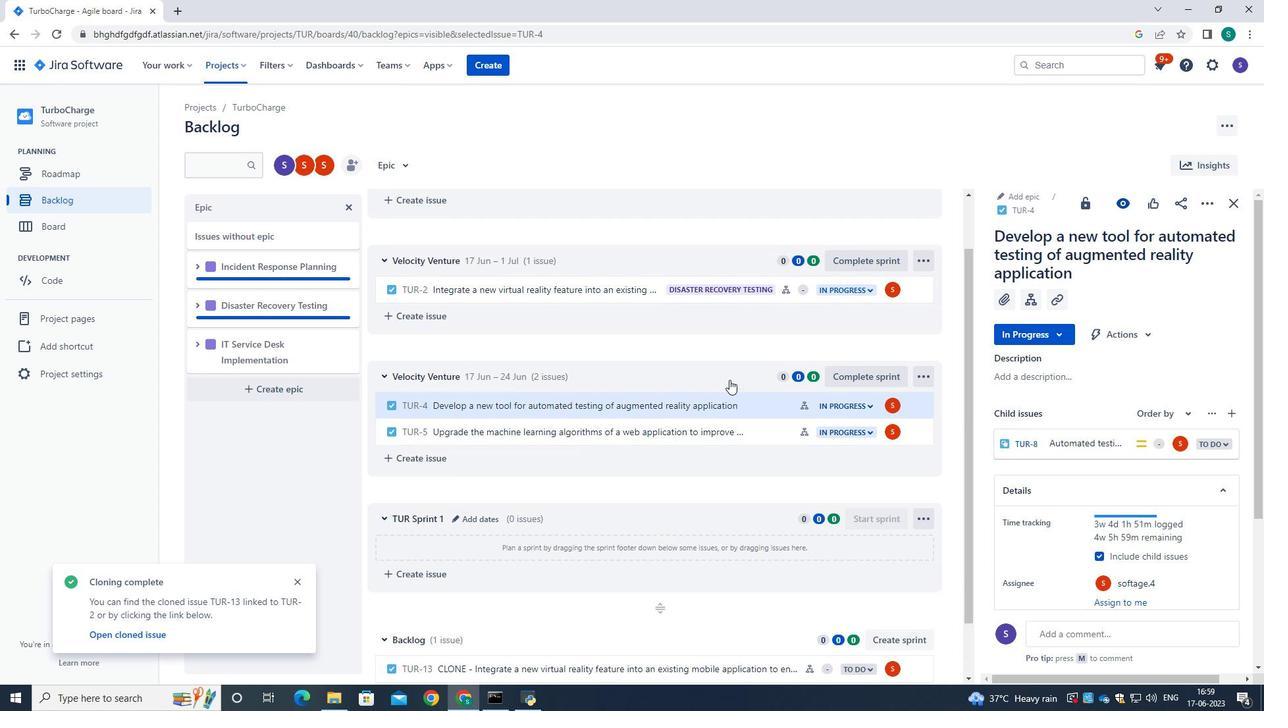 
Action: Mouse scrolled (729, 380) with delta (0, 0)
Screenshot: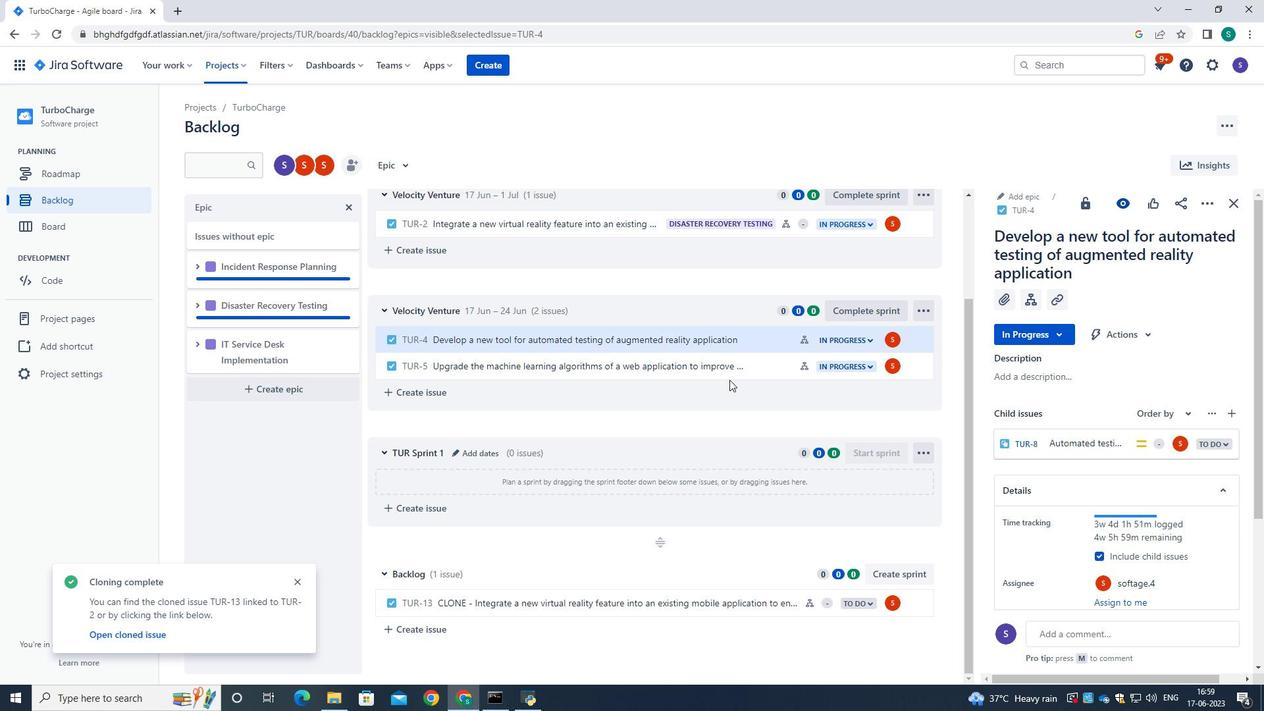 
Action: Mouse moved to (917, 406)
Screenshot: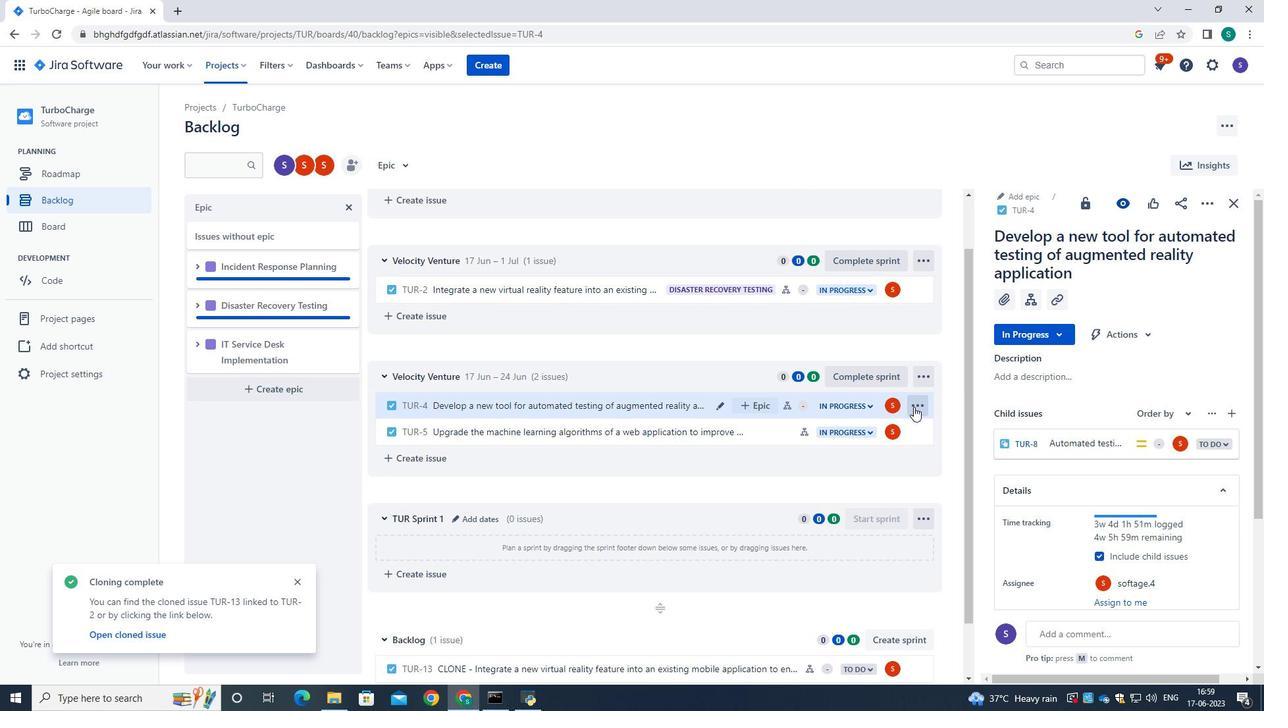 
Action: Mouse pressed left at (917, 406)
Screenshot: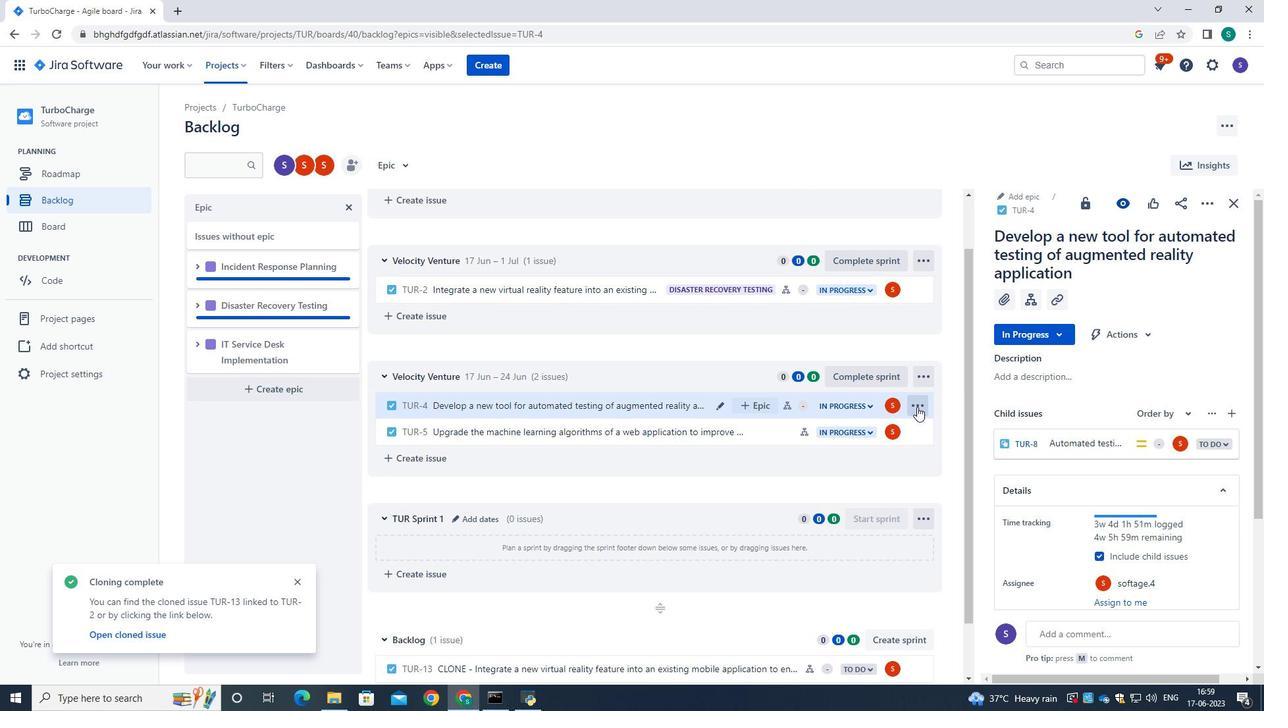 
Action: Mouse moved to (894, 643)
Screenshot: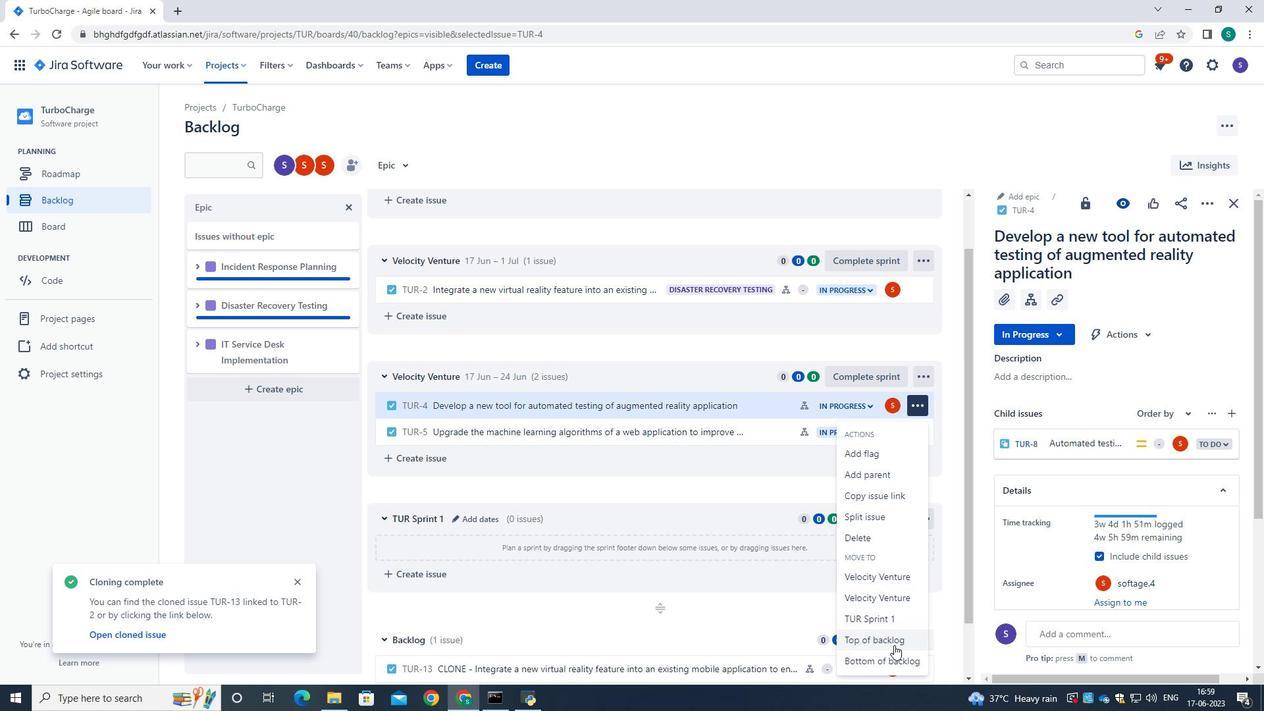 
Action: Mouse pressed left at (894, 643)
Screenshot: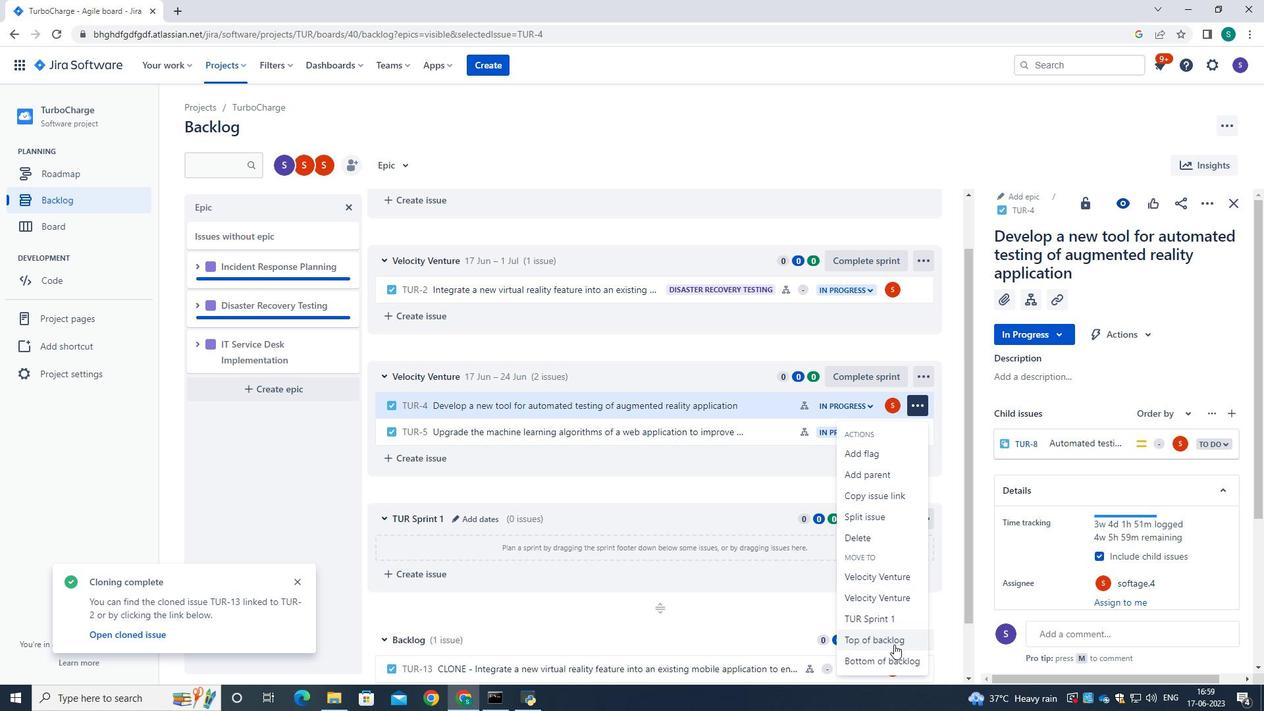 
Action: Mouse moved to (683, 220)
Screenshot: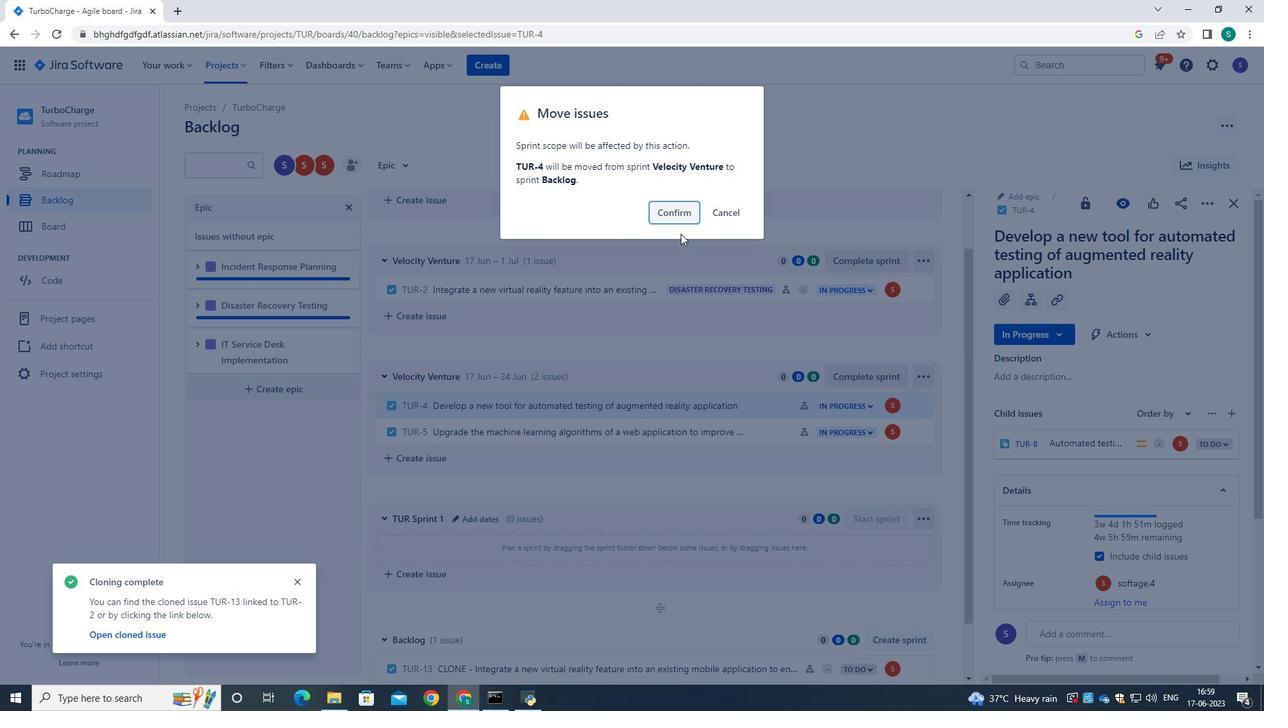 
Action: Mouse pressed left at (683, 220)
Screenshot: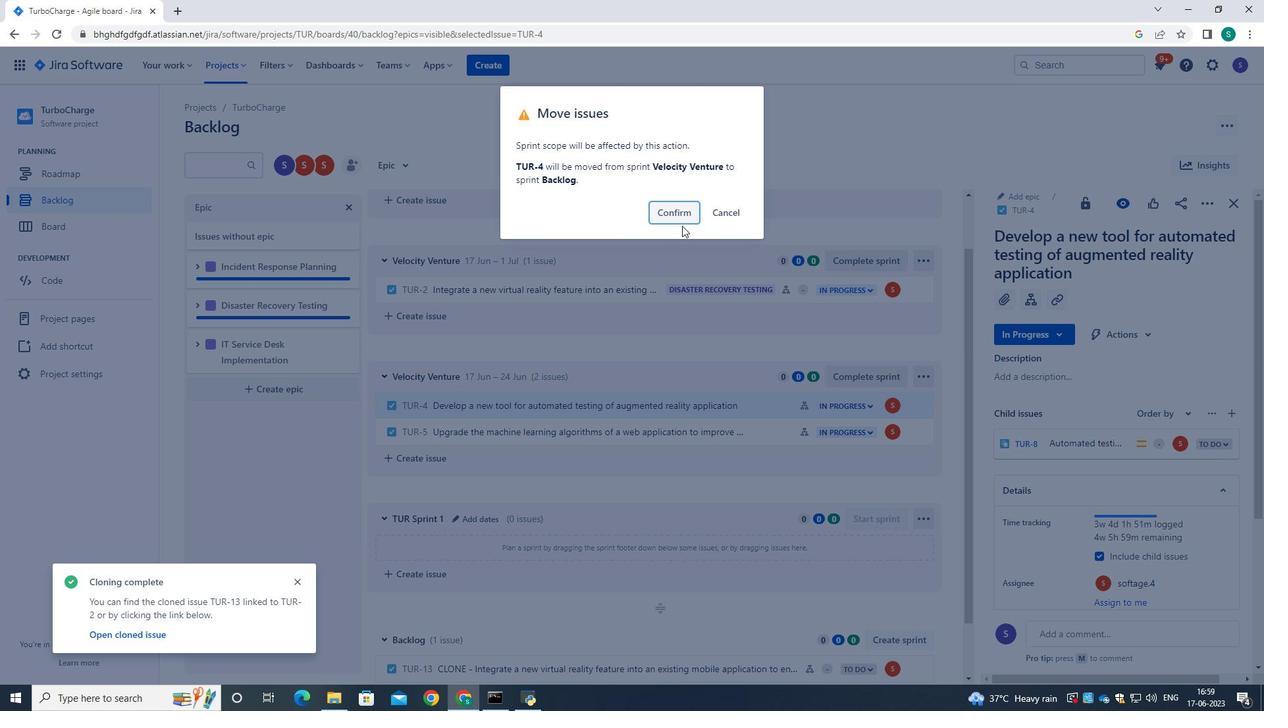 
Action: Mouse moved to (703, 498)
Screenshot: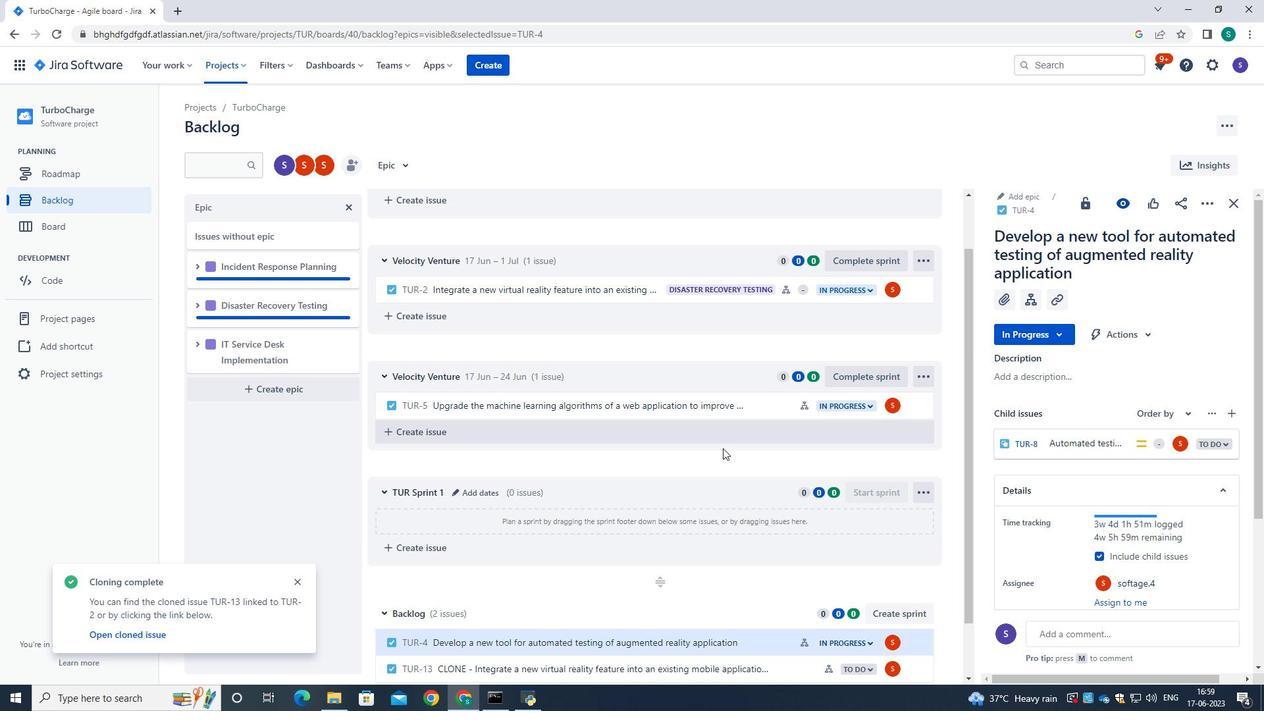 
Action: Mouse scrolled (703, 497) with delta (0, 0)
Screenshot: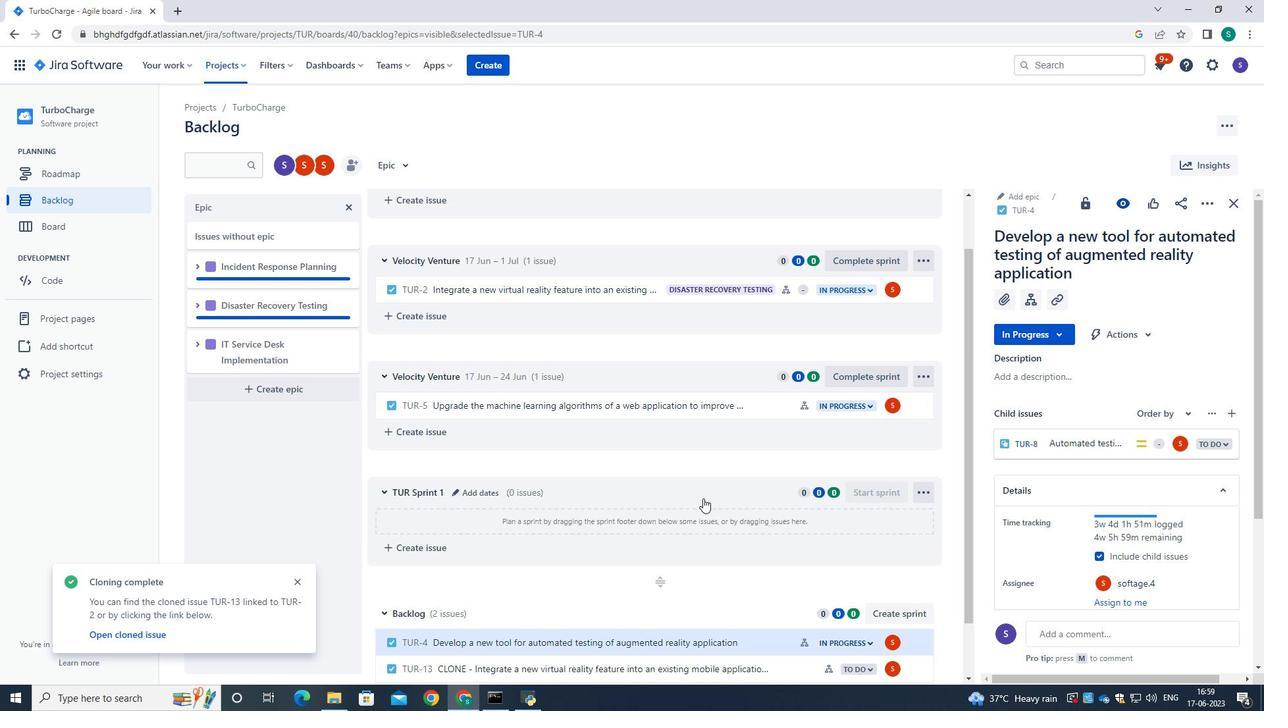
Action: Mouse scrolled (703, 497) with delta (0, 0)
Screenshot: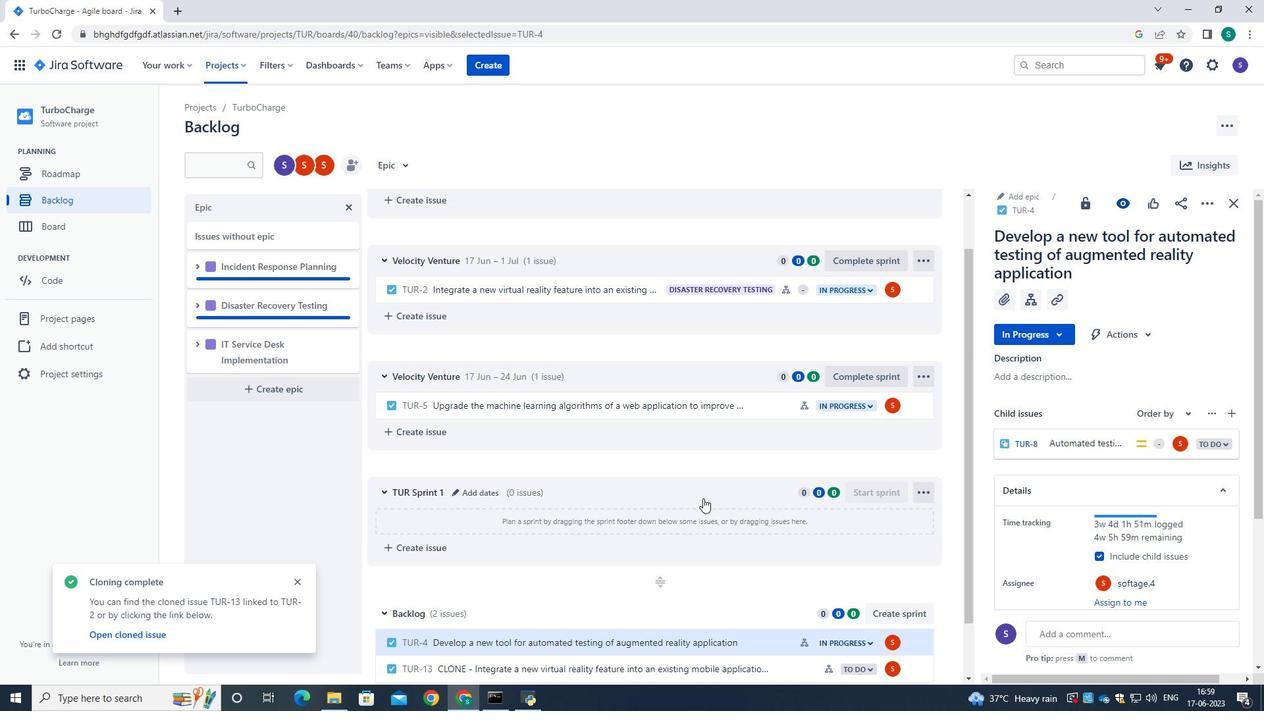 
Action: Mouse moved to (748, 578)
Screenshot: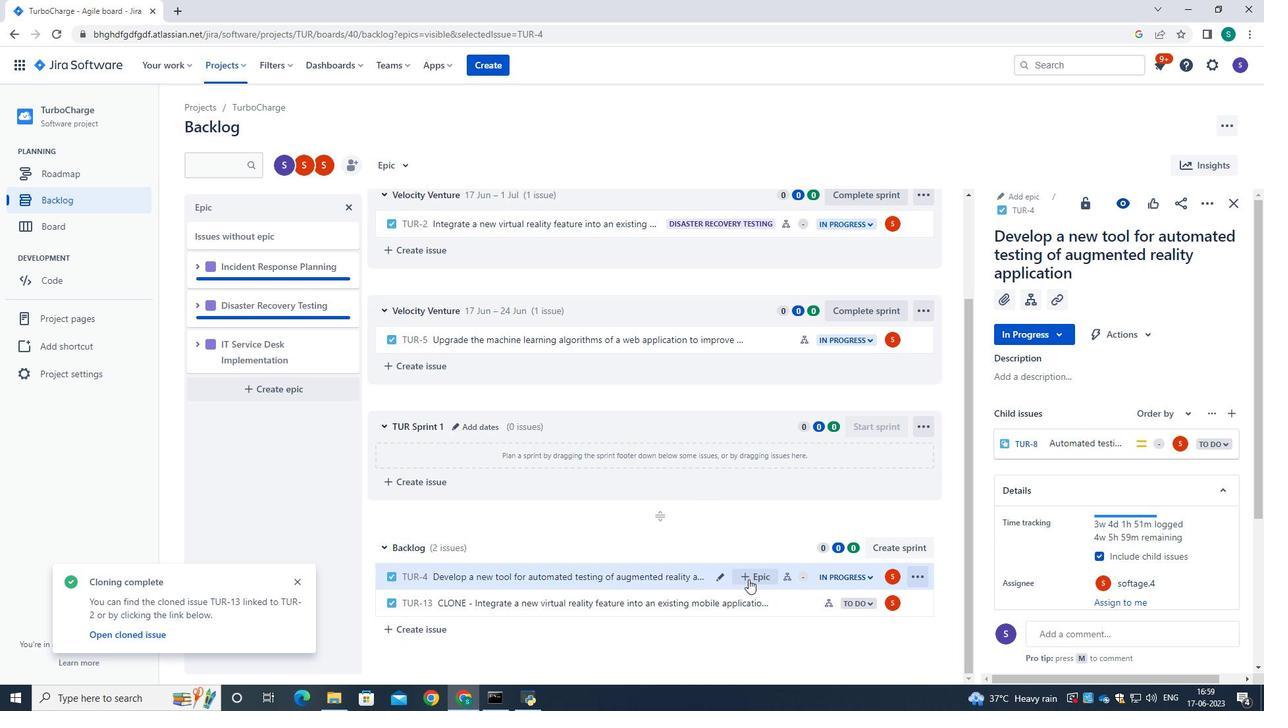 
Action: Mouse pressed left at (748, 578)
Screenshot: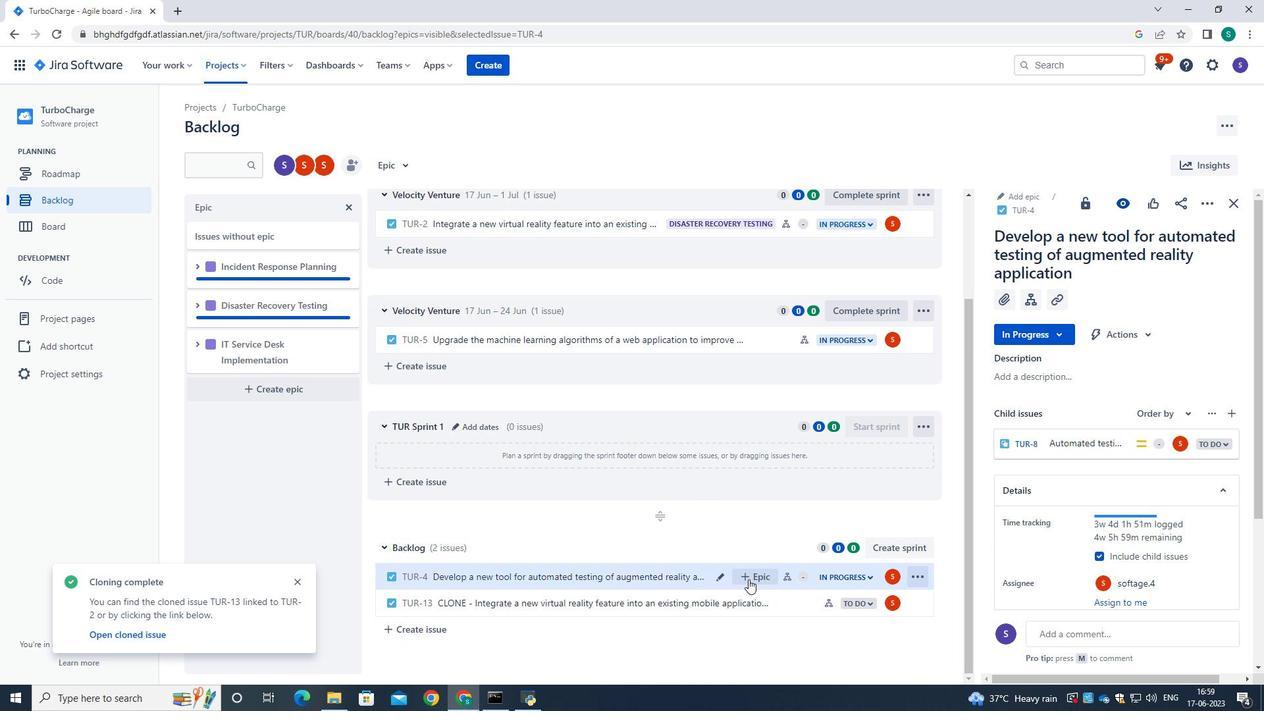 
Action: Mouse moved to (787, 559)
Screenshot: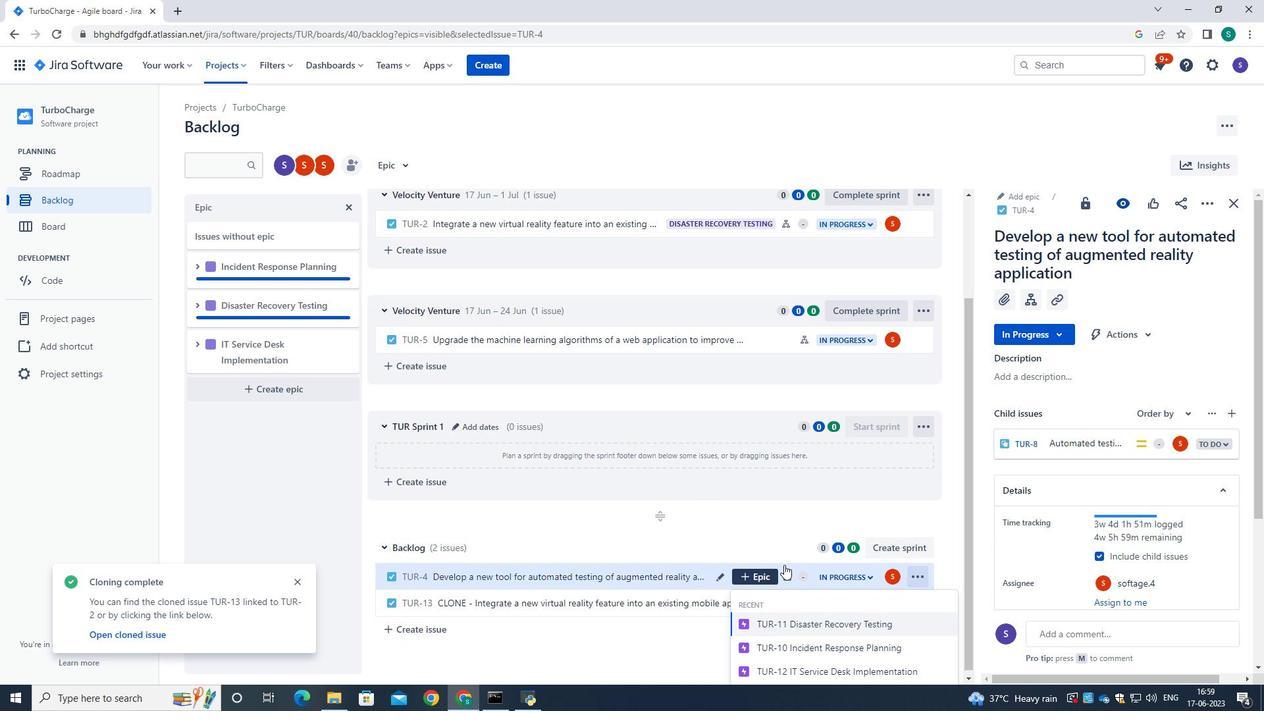 
Action: Mouse scrolled (787, 559) with delta (0, 0)
Screenshot: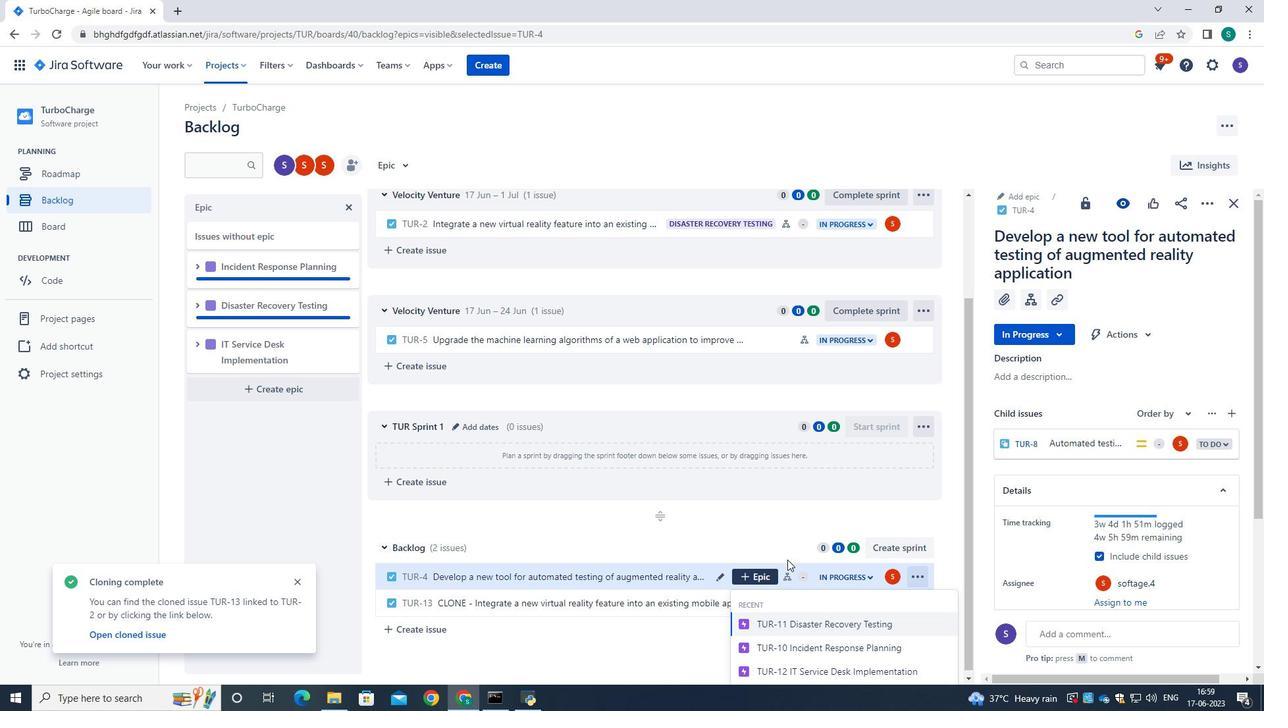 
Action: Mouse scrolled (787, 559) with delta (0, 0)
Screenshot: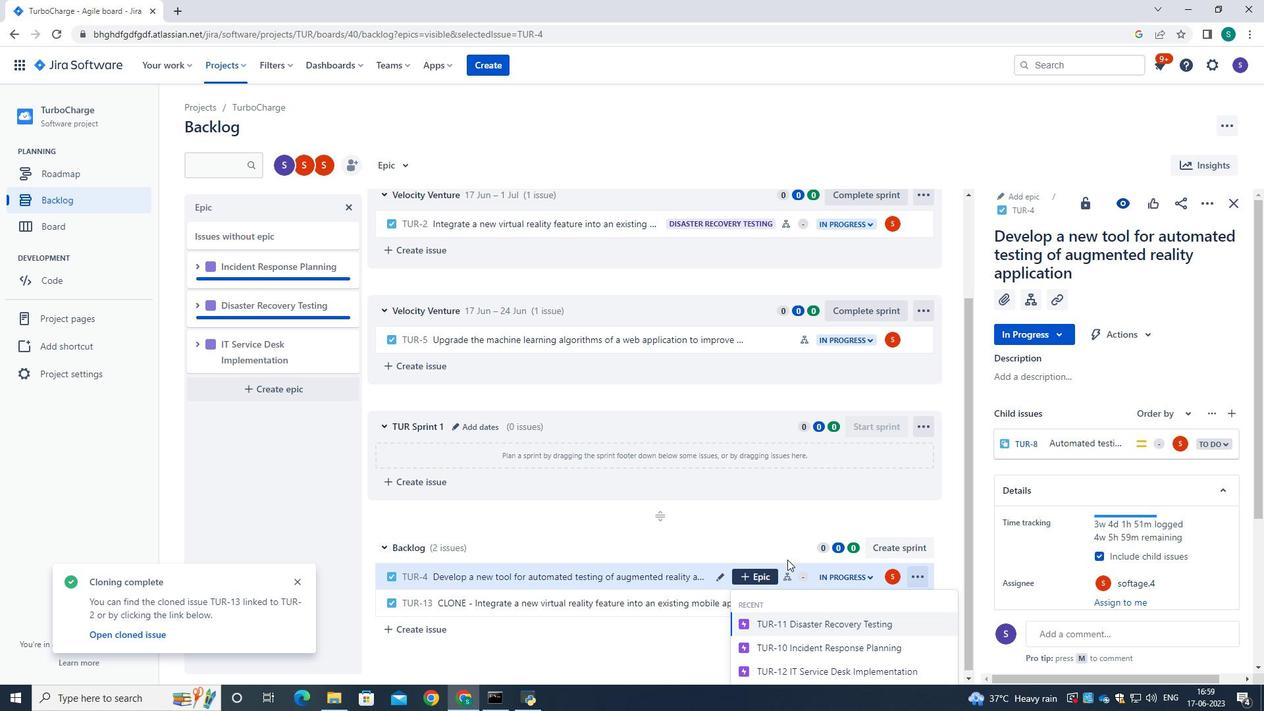 
Action: Mouse scrolled (787, 559) with delta (0, 0)
Screenshot: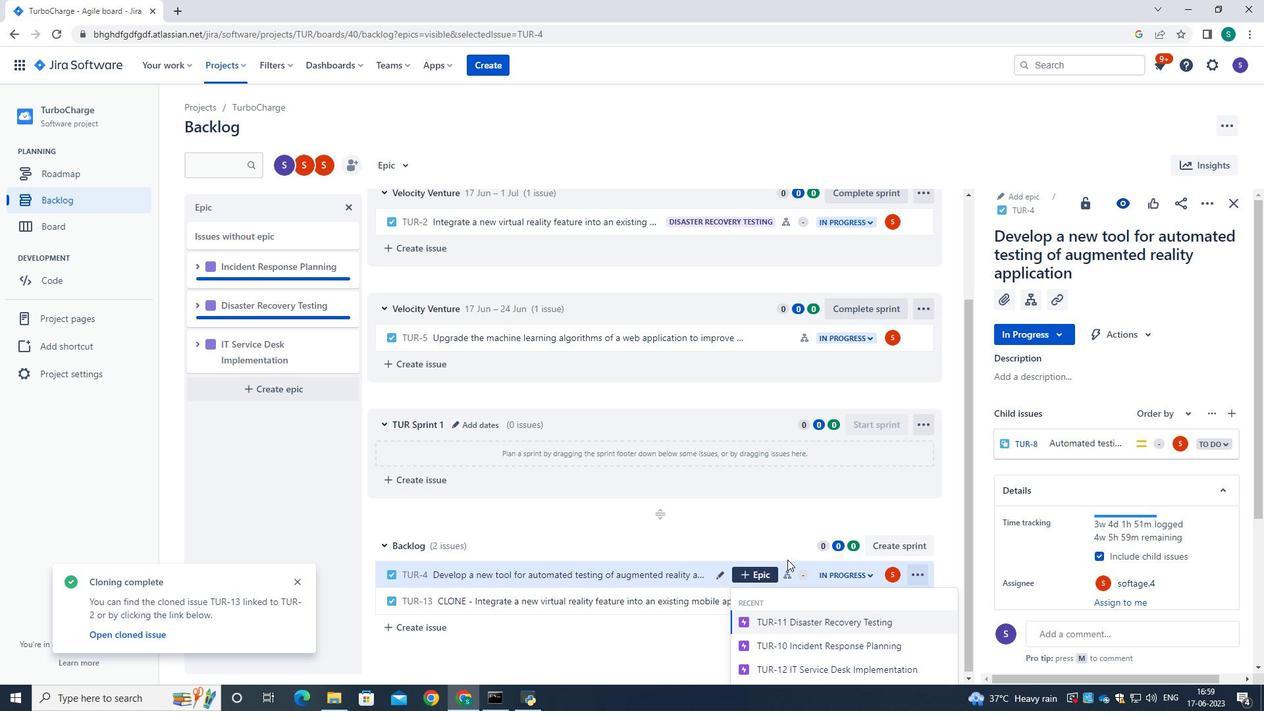 
Action: Mouse moved to (789, 588)
Screenshot: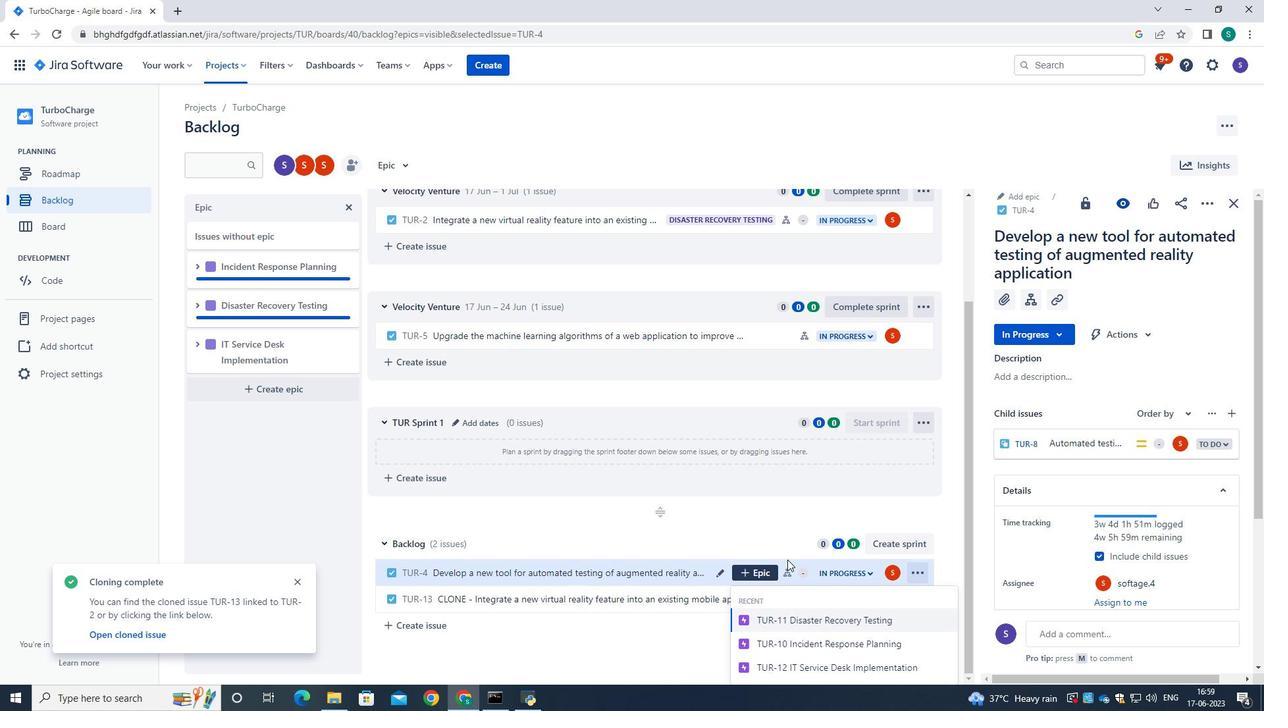 
Action: Mouse scrolled (789, 588) with delta (0, 0)
Screenshot: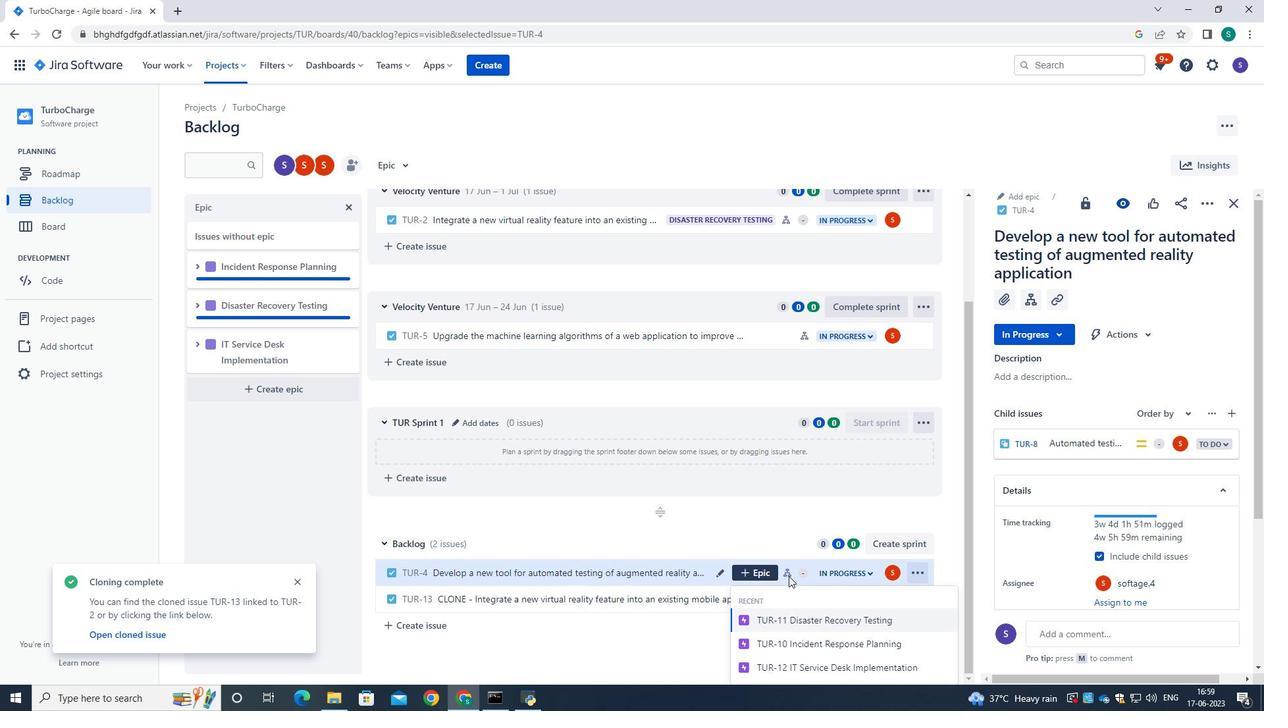 
Action: Mouse moved to (829, 665)
Screenshot: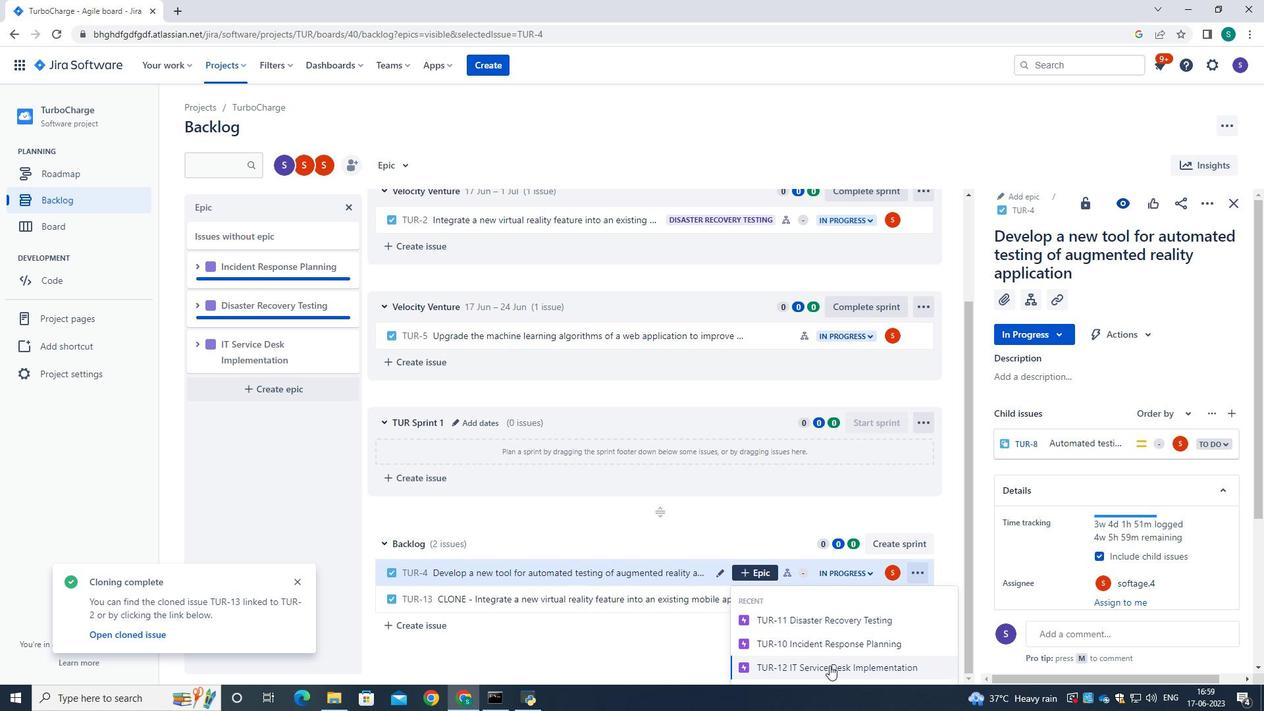 
Action: Mouse pressed left at (829, 665)
Screenshot: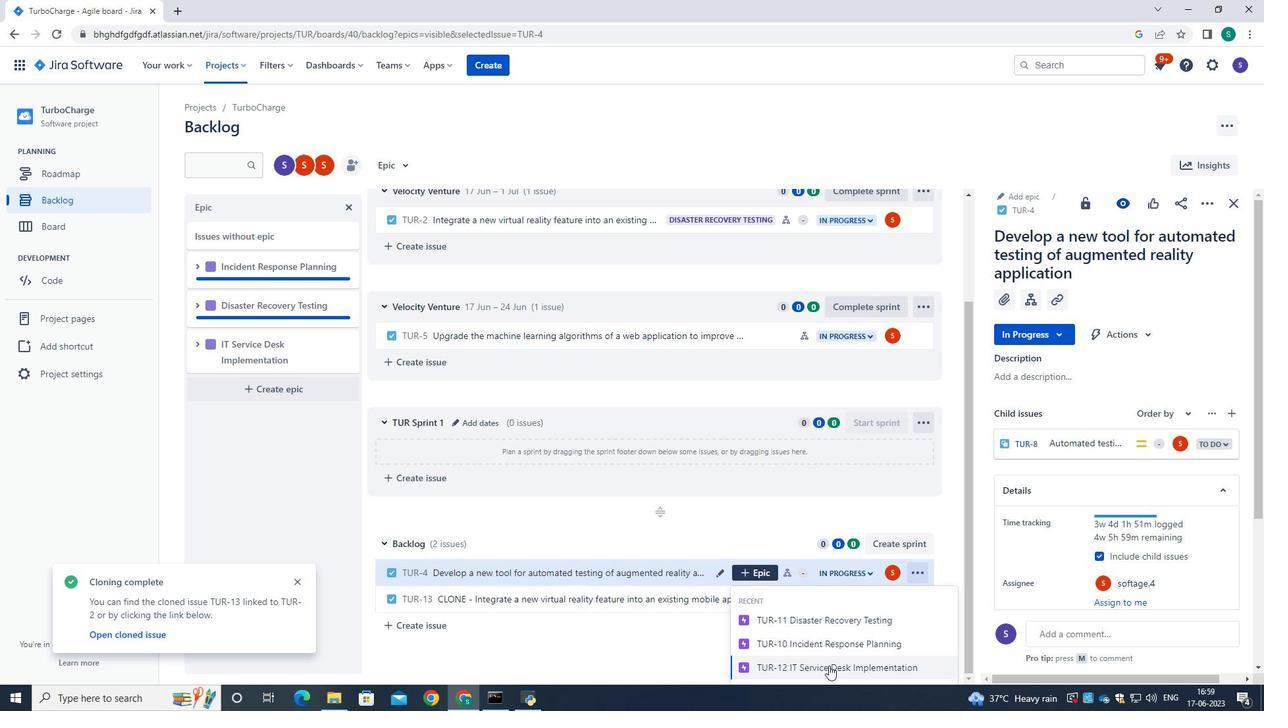 
Action: Mouse moved to (773, 451)
Screenshot: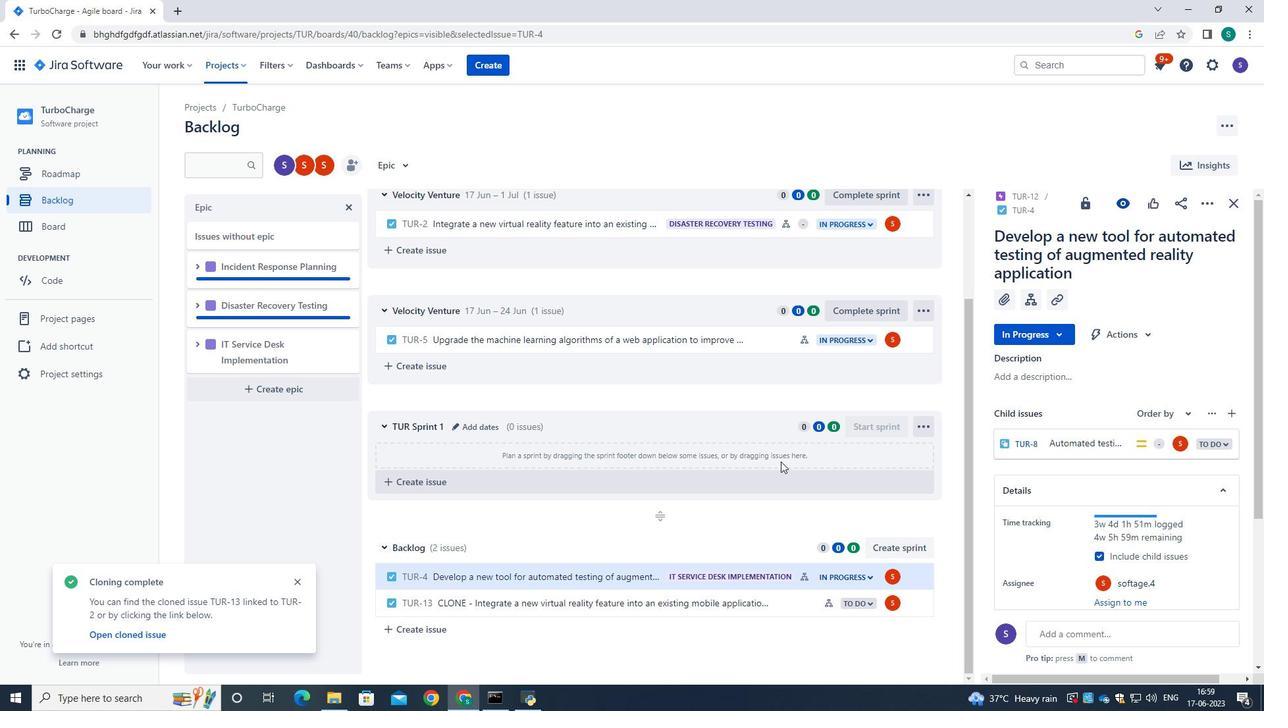 
